 Task: Look for space in Mushie, Democratic Republic of the Congo from 9th August, 2023 to 12th August, 2023 for 1 adult in price range Rs.6000 to Rs.15000. Place can be entire place with 1  bedroom having 1 bed and 1 bathroom. Property type can be house, flat, guest house. Amenities needed are: wifi. Booking option can be shelf check-in. Required host language is .
Action: Mouse moved to (400, 87)
Screenshot: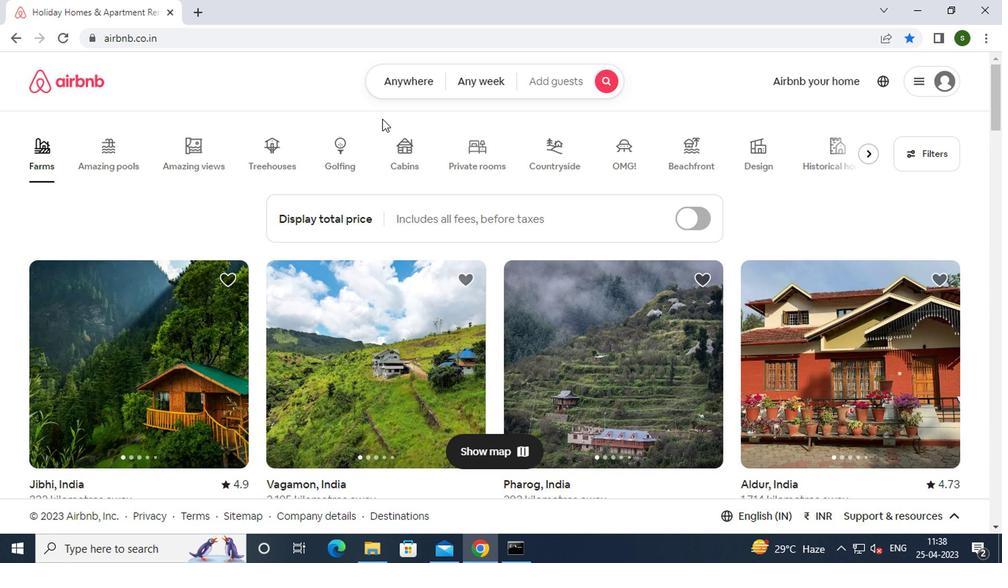 
Action: Mouse pressed left at (400, 87)
Screenshot: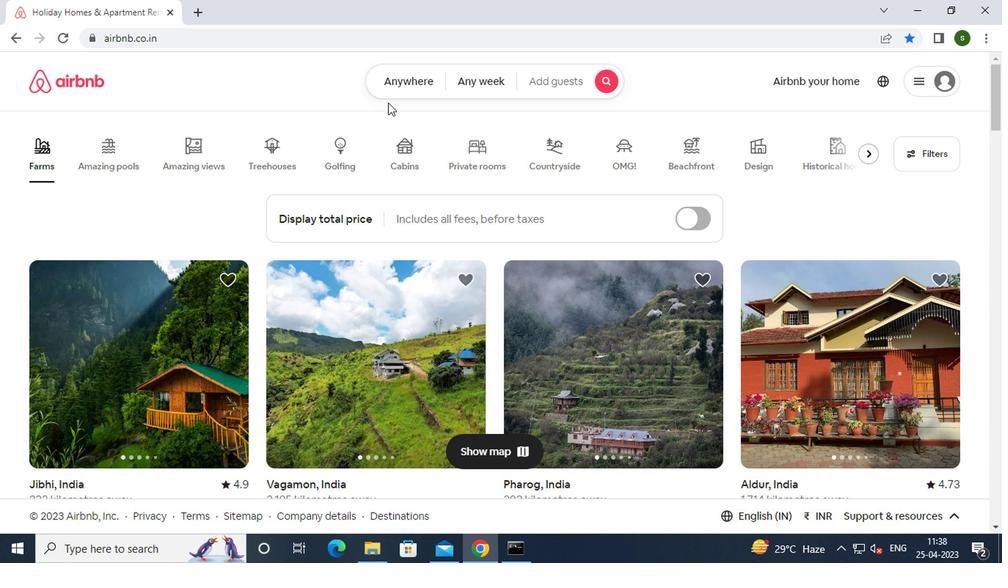
Action: Mouse moved to (270, 143)
Screenshot: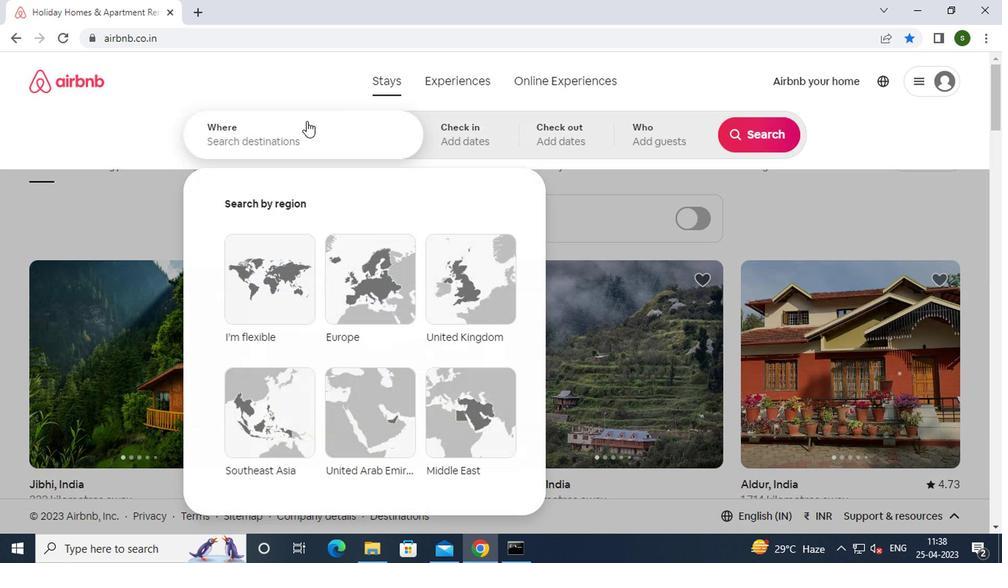 
Action: Mouse pressed left at (270, 143)
Screenshot: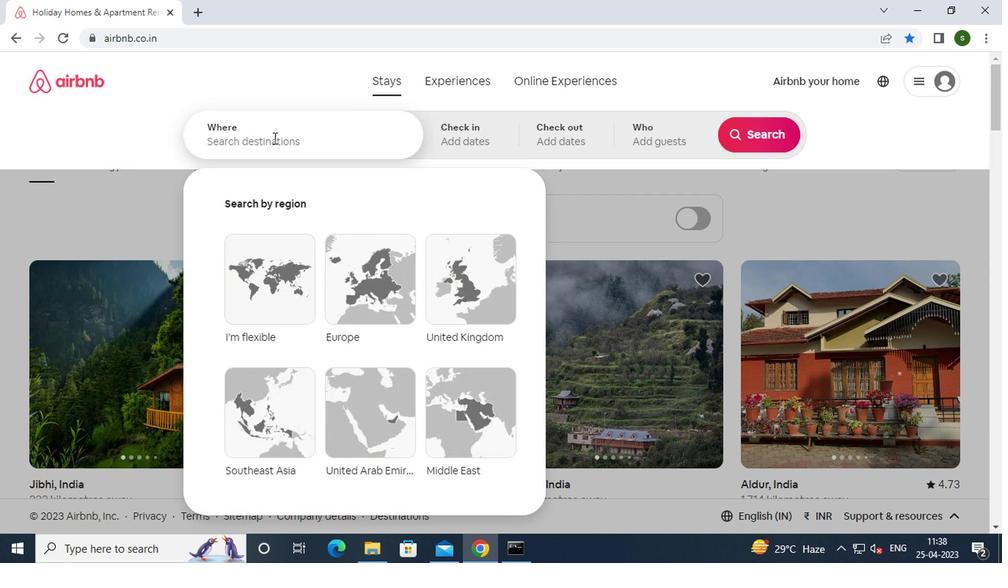 
Action: Mouse moved to (267, 144)
Screenshot: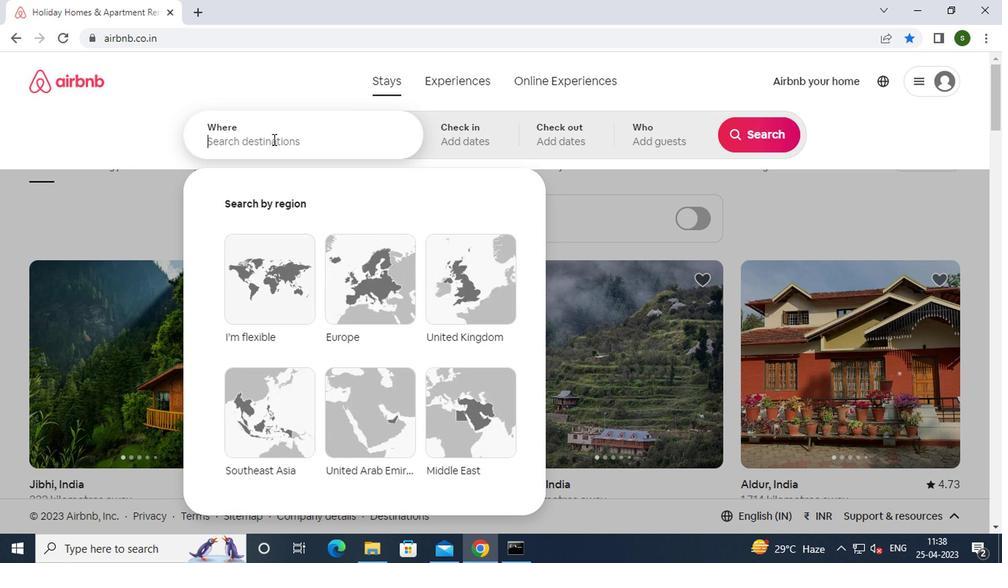 
Action: Key pressed m<Key.caps_lock>ushie
Screenshot: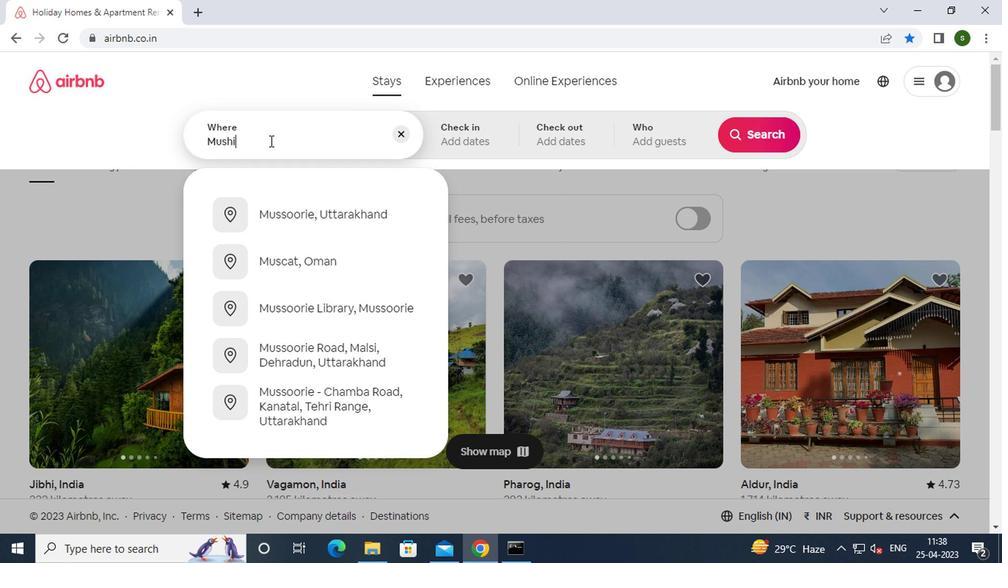 
Action: Mouse moved to (325, 359)
Screenshot: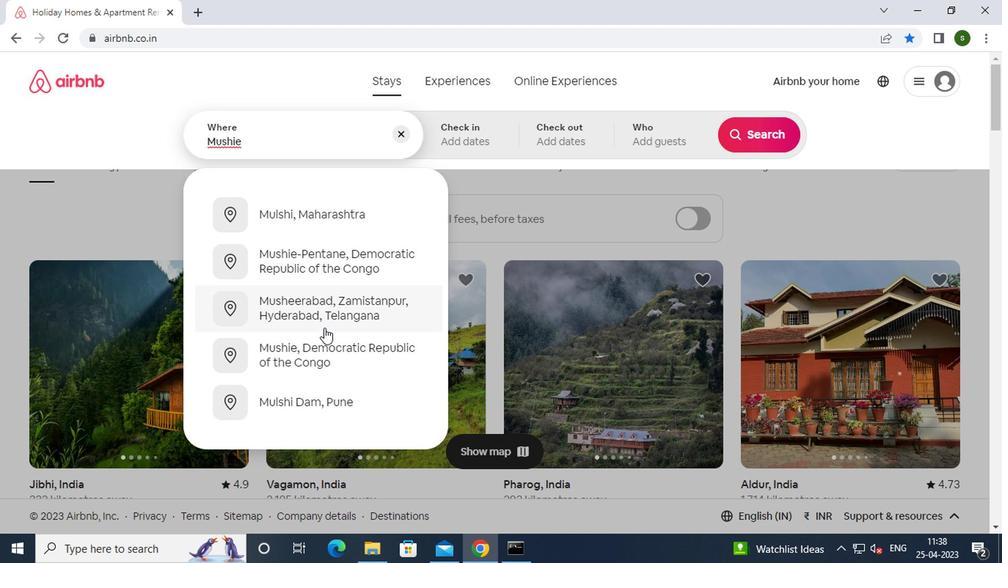
Action: Mouse pressed left at (325, 359)
Screenshot: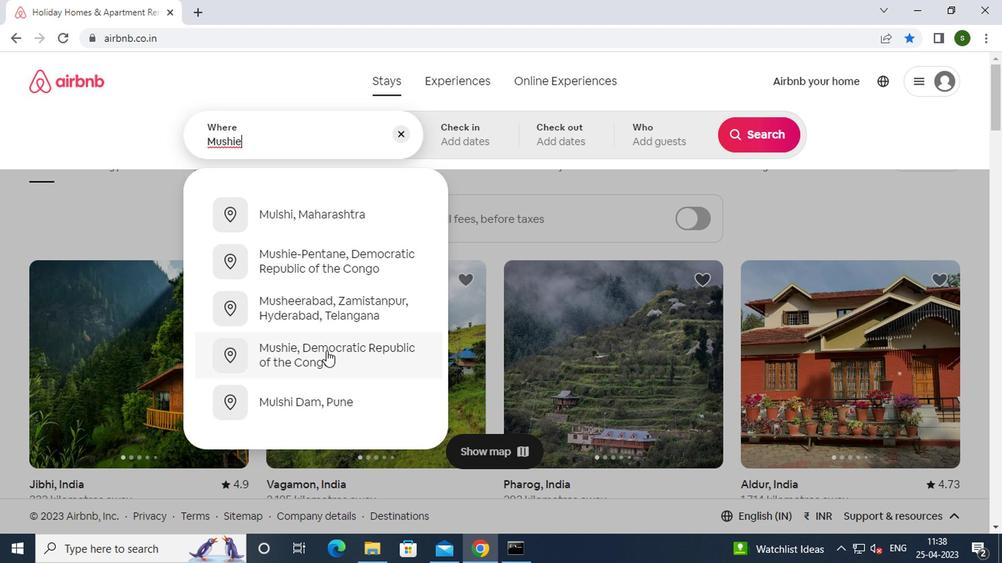 
Action: Mouse moved to (756, 248)
Screenshot: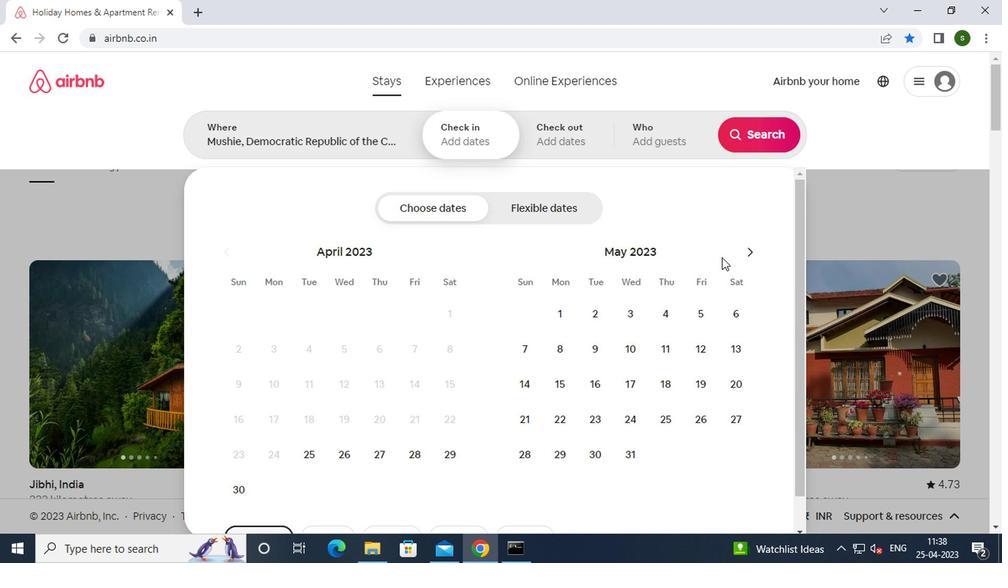 
Action: Mouse pressed left at (756, 248)
Screenshot: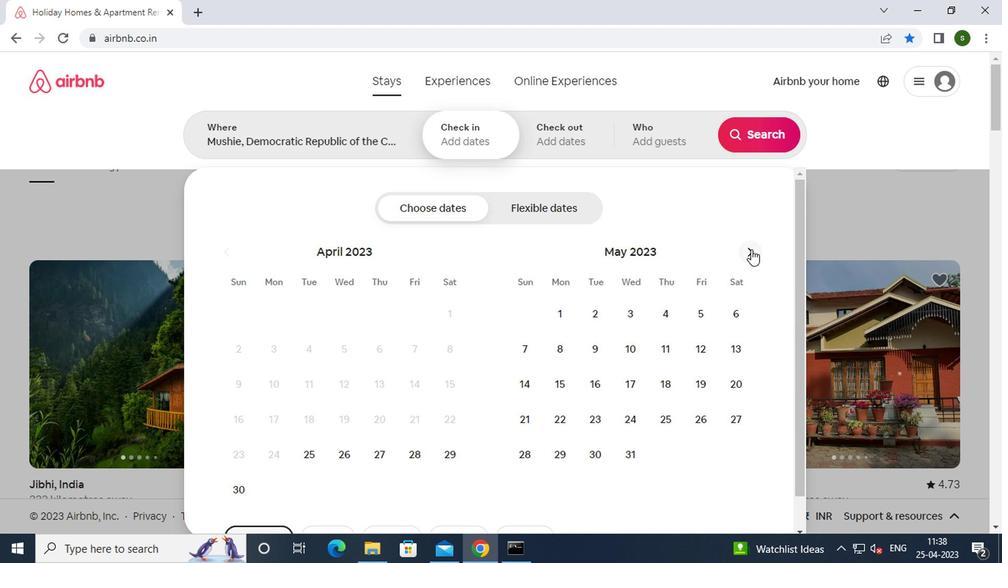 
Action: Mouse pressed left at (756, 248)
Screenshot: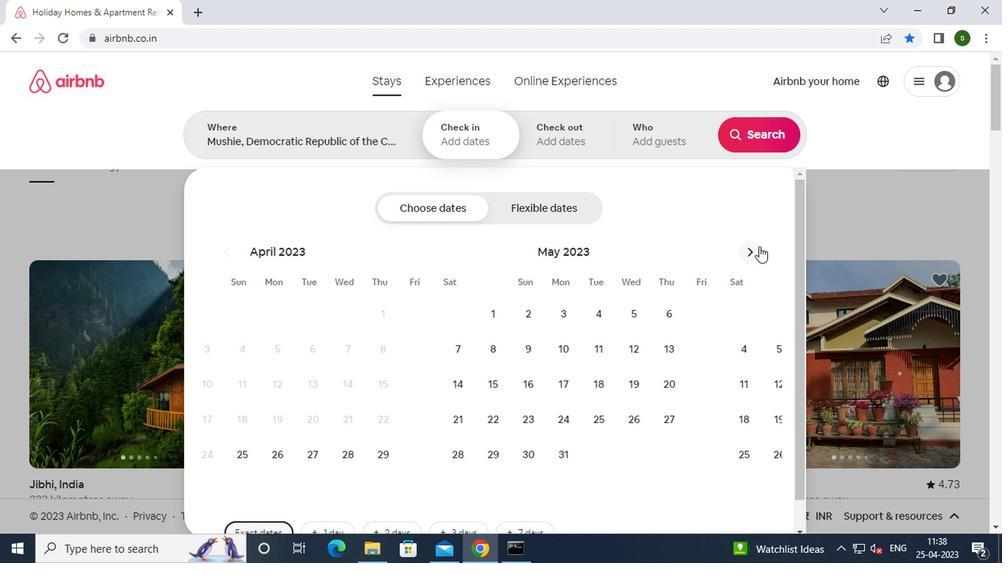 
Action: Mouse pressed left at (756, 248)
Screenshot: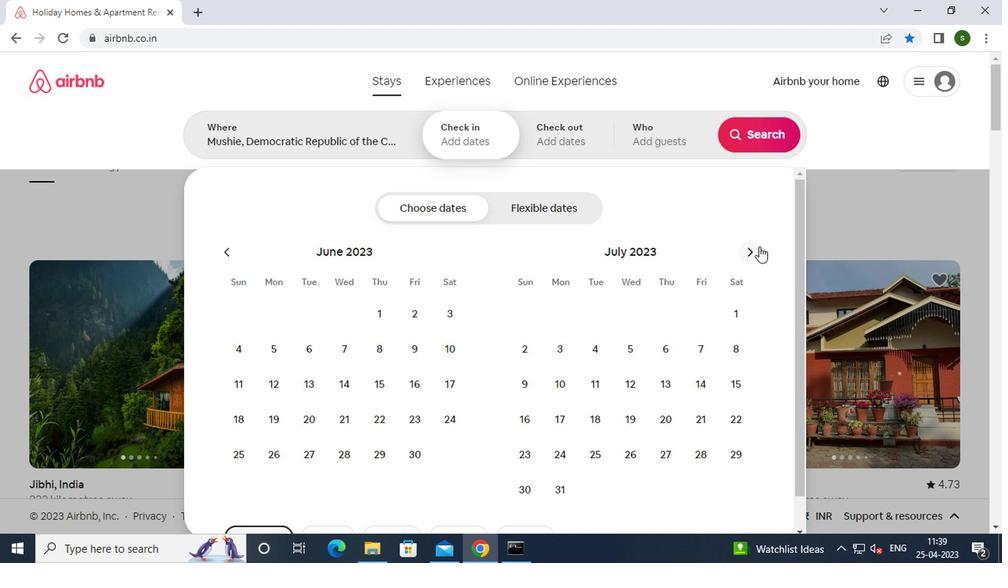 
Action: Mouse moved to (632, 350)
Screenshot: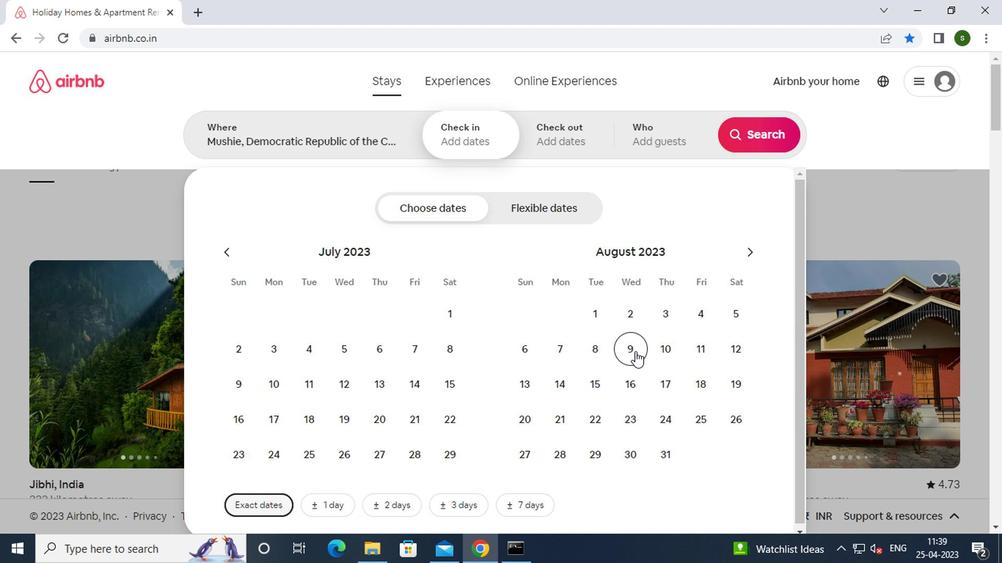 
Action: Mouse pressed left at (632, 350)
Screenshot: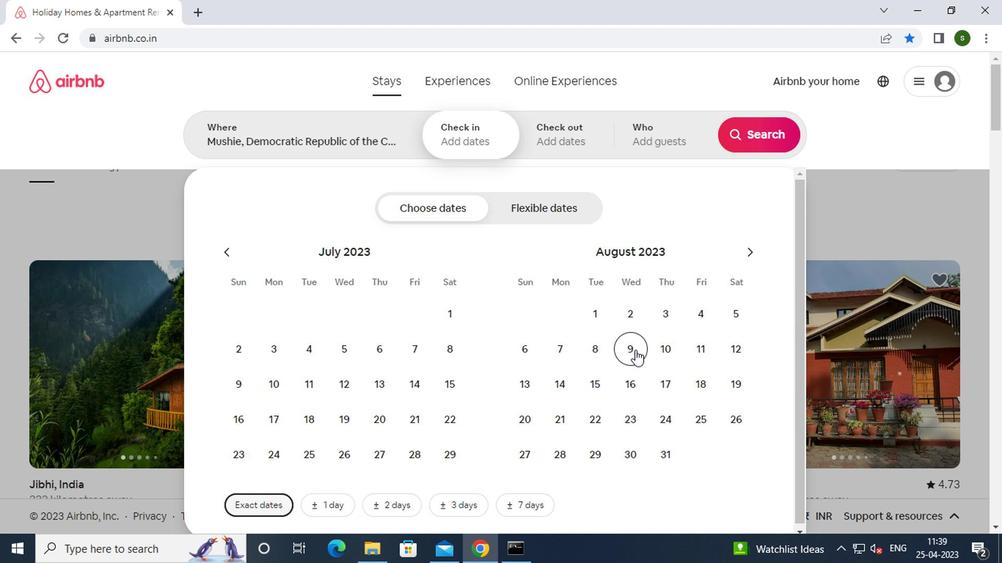 
Action: Mouse moved to (735, 348)
Screenshot: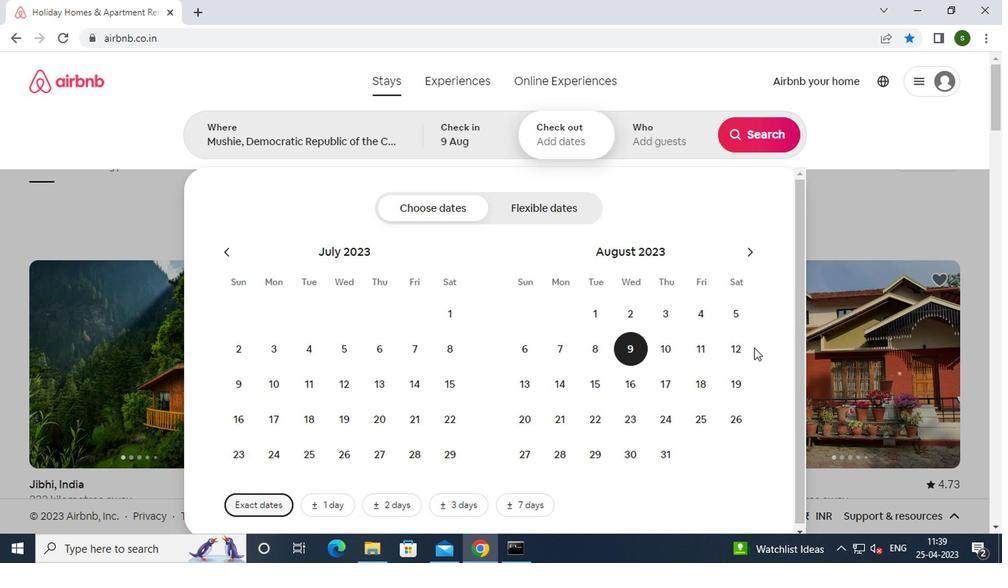 
Action: Mouse pressed left at (735, 348)
Screenshot: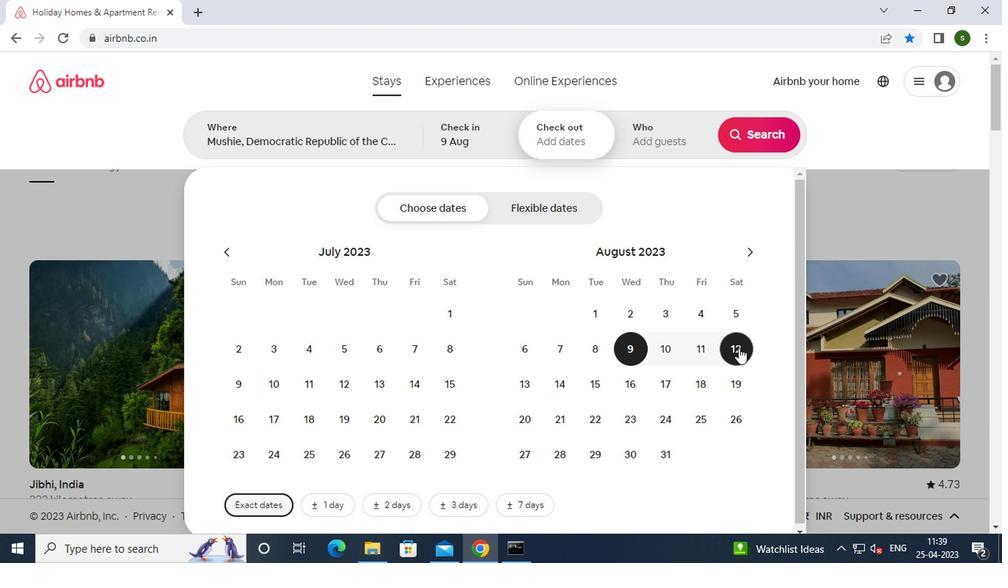 
Action: Mouse moved to (671, 140)
Screenshot: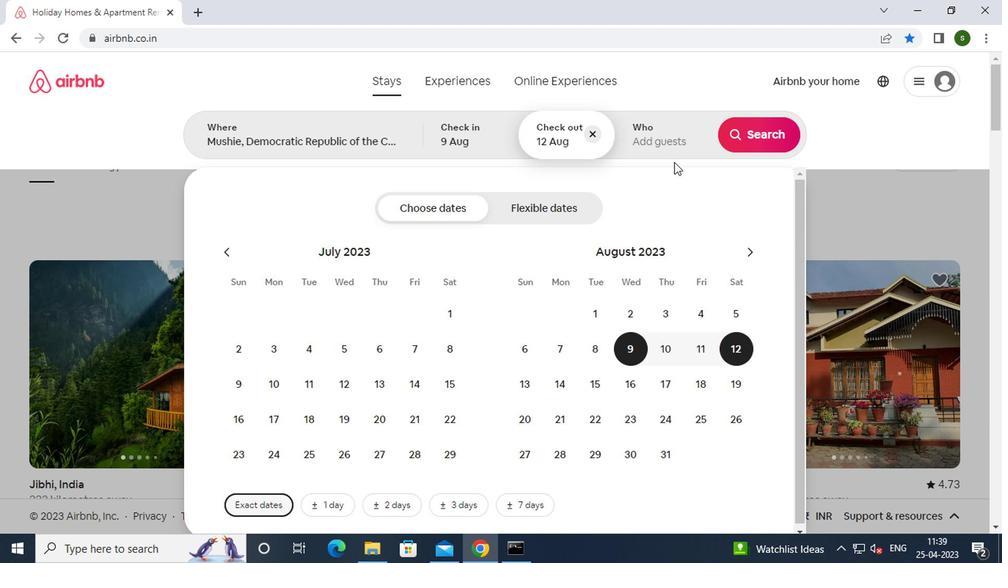 
Action: Mouse pressed left at (671, 140)
Screenshot: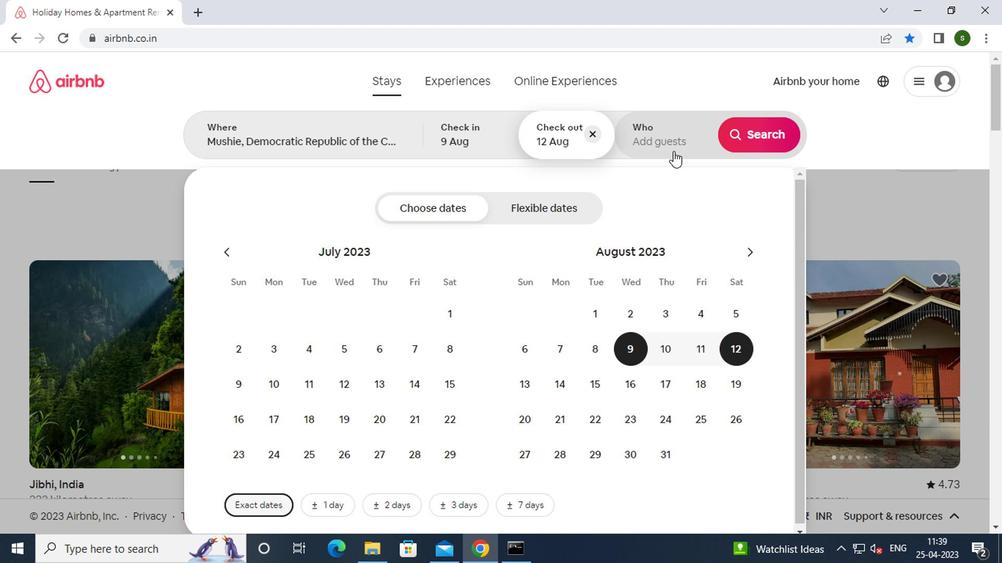 
Action: Mouse moved to (751, 212)
Screenshot: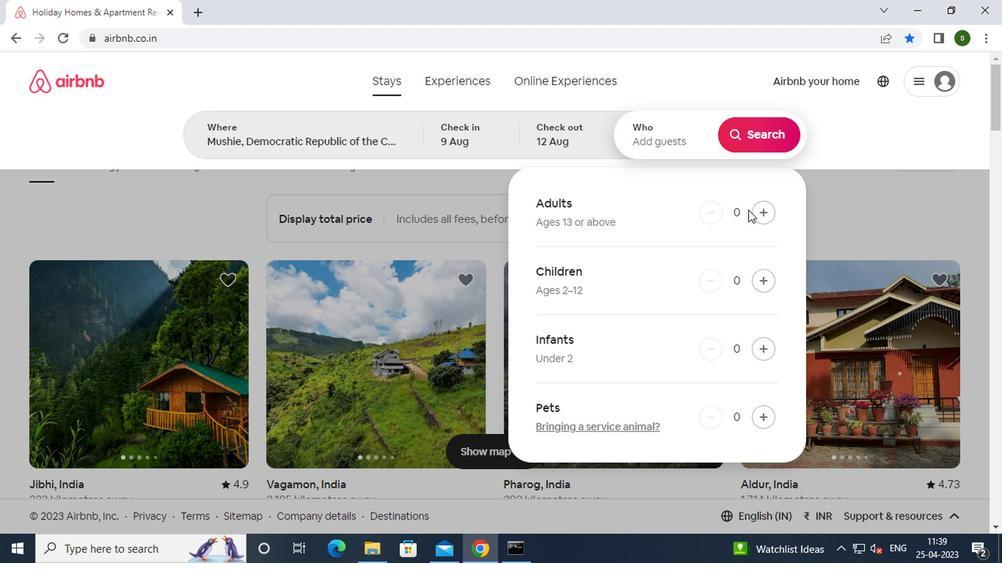 
Action: Mouse pressed left at (751, 212)
Screenshot: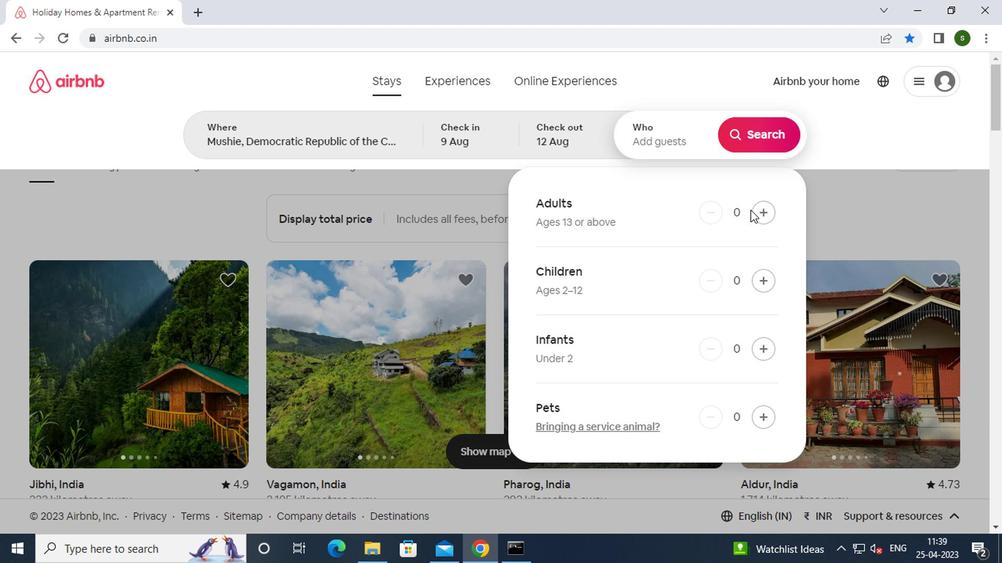 
Action: Mouse moved to (733, 133)
Screenshot: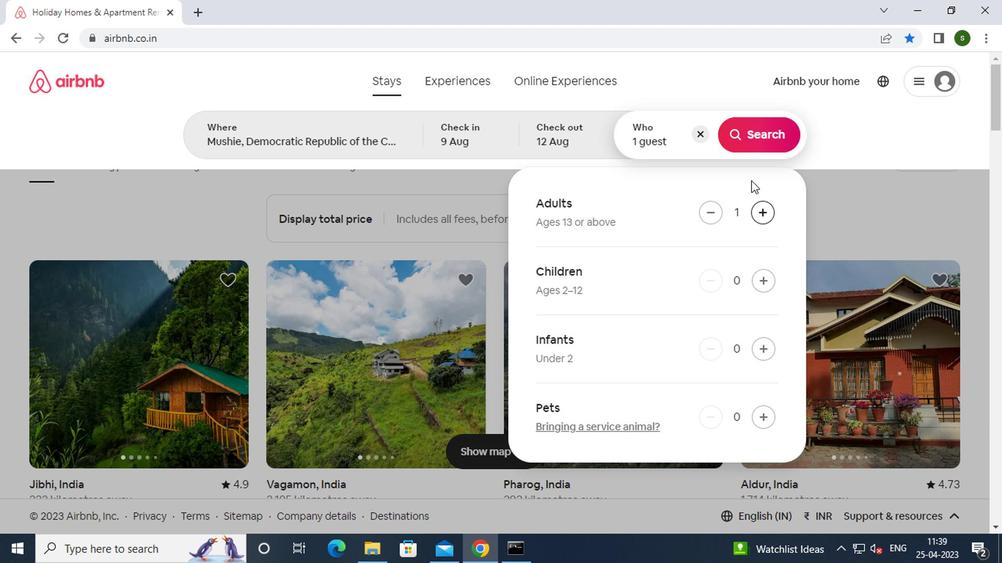 
Action: Mouse pressed left at (733, 133)
Screenshot: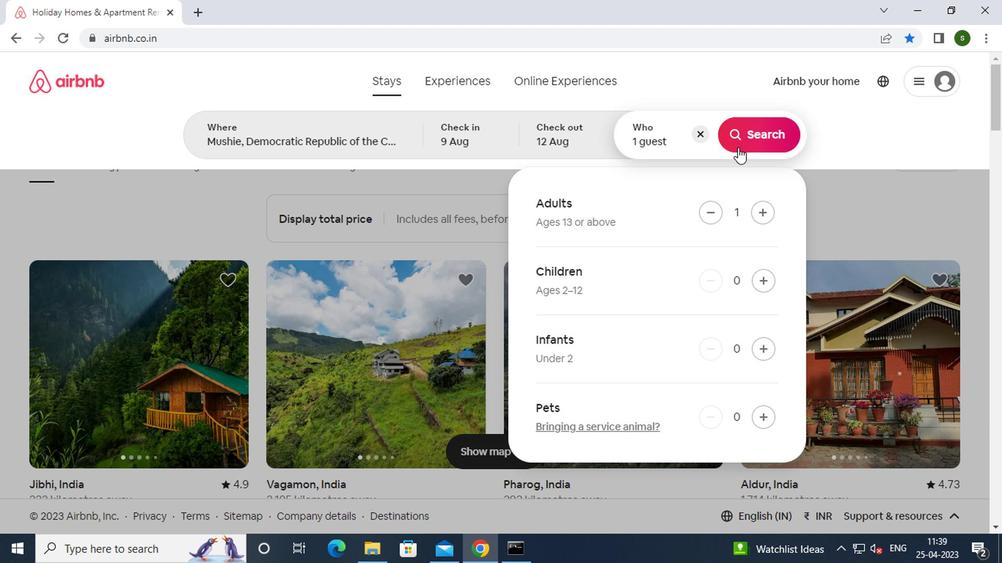 
Action: Mouse moved to (918, 145)
Screenshot: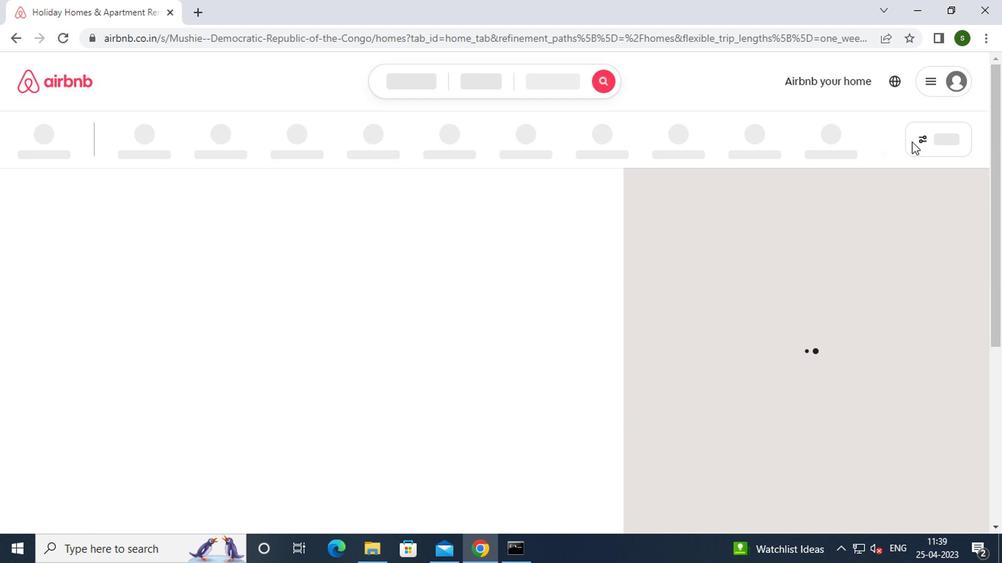 
Action: Mouse pressed left at (918, 145)
Screenshot: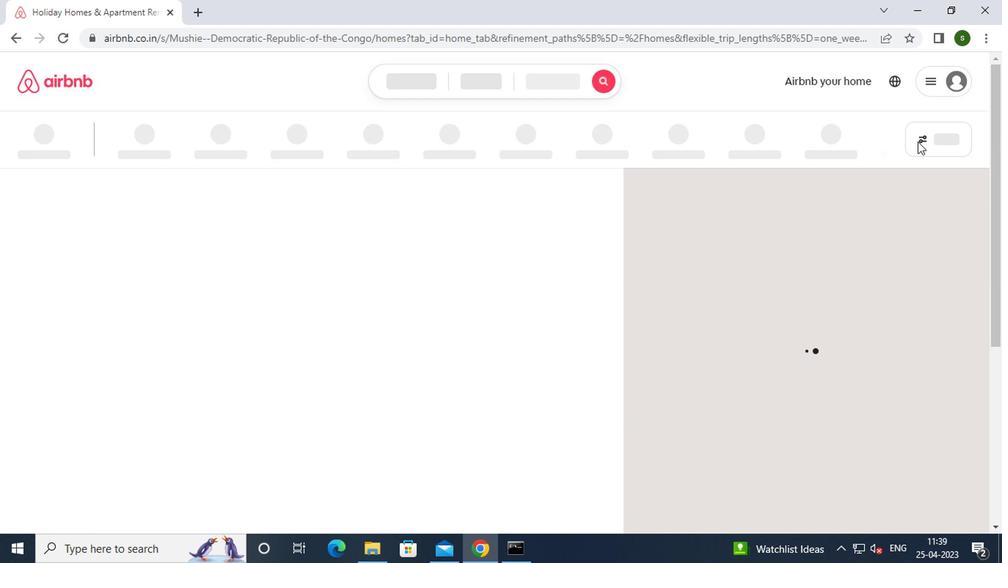 
Action: Mouse moved to (363, 239)
Screenshot: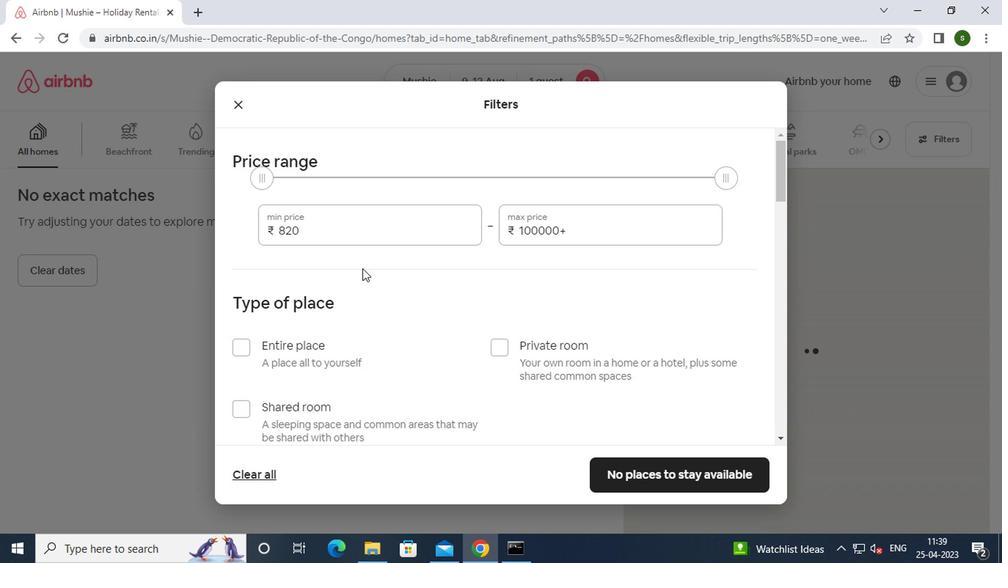 
Action: Mouse pressed left at (363, 239)
Screenshot: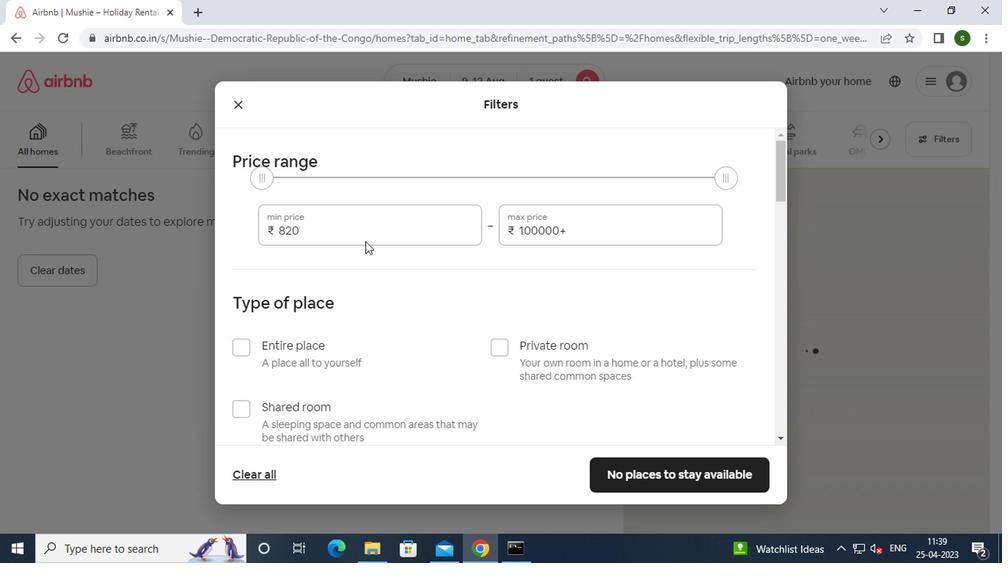
Action: Key pressed <Key.backspace><Key.backspace><Key.backspace><Key.backspace><Key.backspace>6000
Screenshot: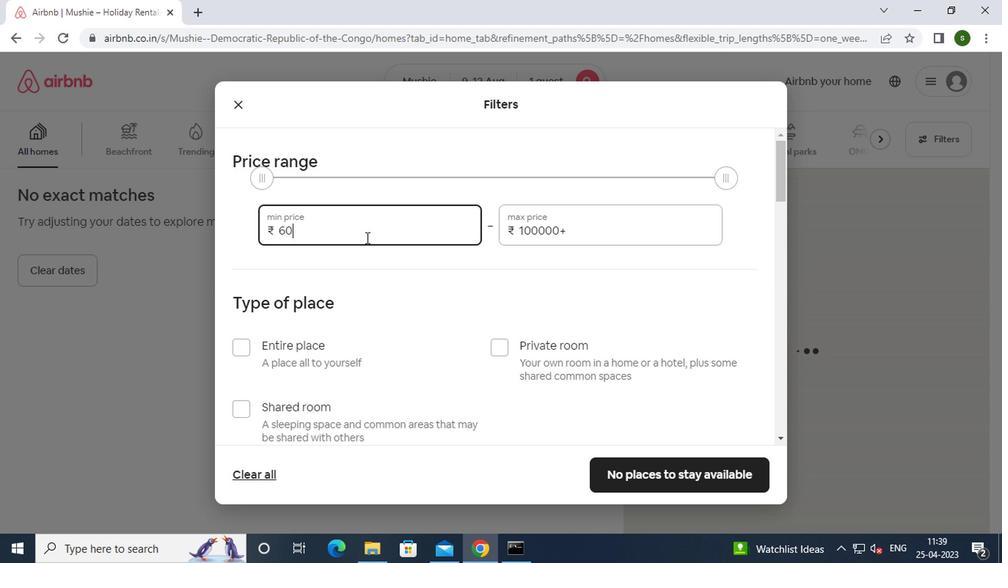 
Action: Mouse moved to (570, 233)
Screenshot: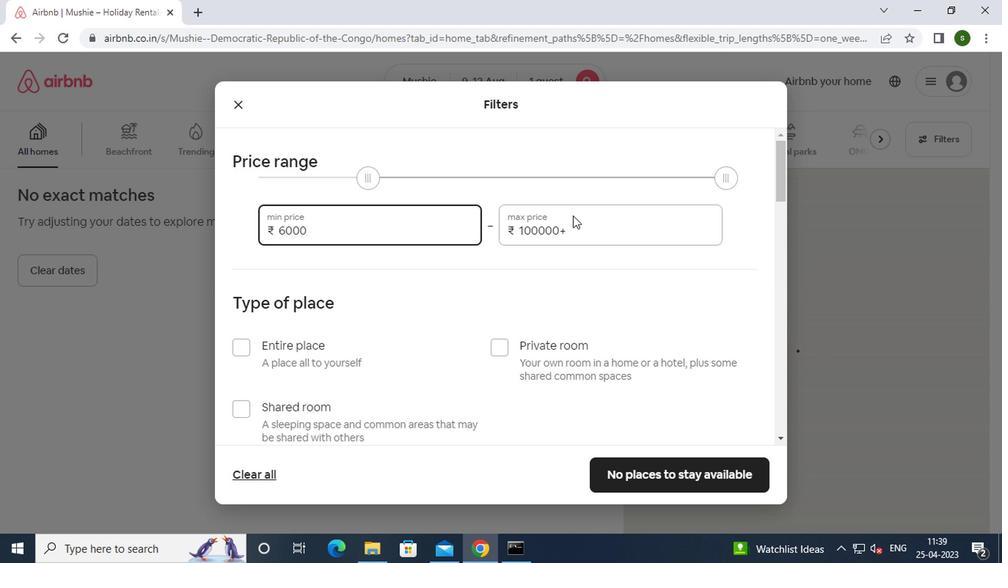 
Action: Mouse pressed left at (570, 233)
Screenshot: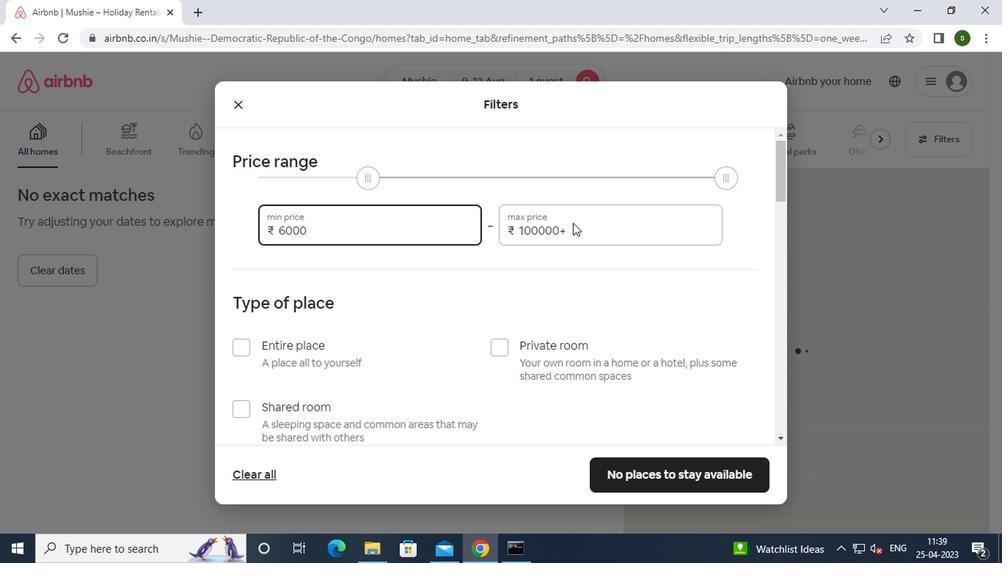 
Action: Mouse moved to (562, 235)
Screenshot: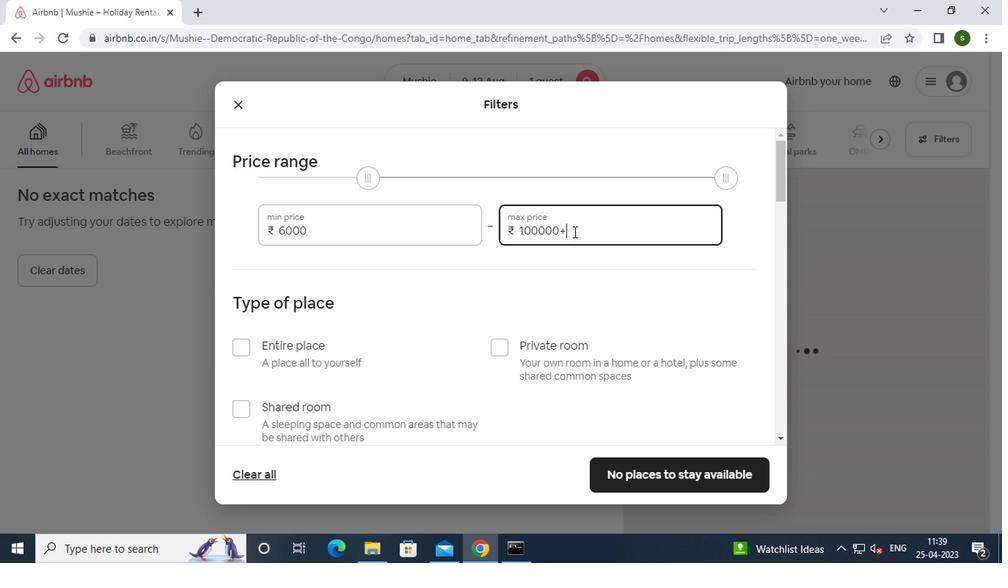 
Action: Key pressed <Key.backspace><Key.backspace><Key.backspace><Key.backspace><Key.backspace><Key.backspace><Key.backspace><Key.backspace><Key.backspace><Key.backspace><Key.backspace><Key.backspace><Key.backspace><Key.backspace>15000
Screenshot: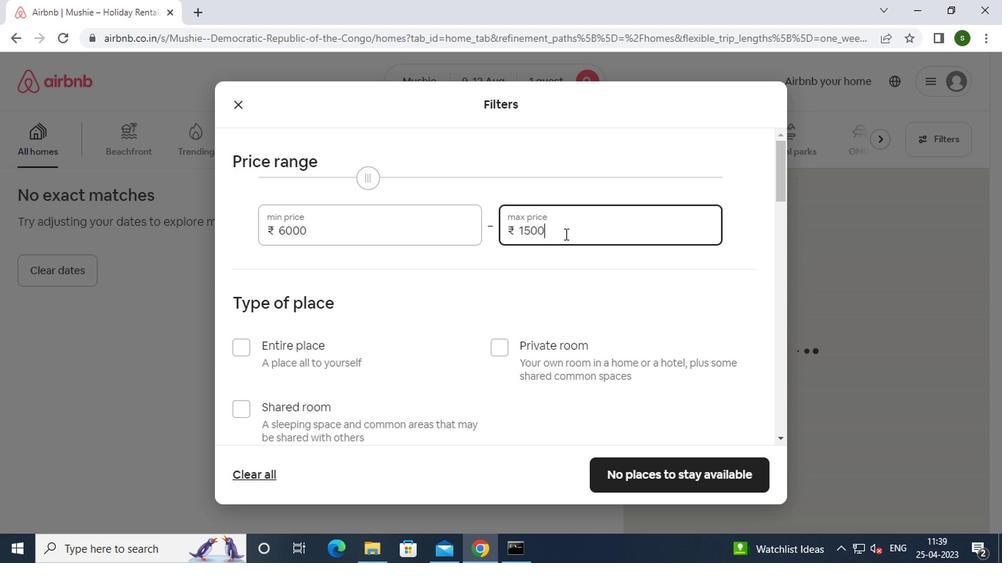 
Action: Mouse moved to (299, 356)
Screenshot: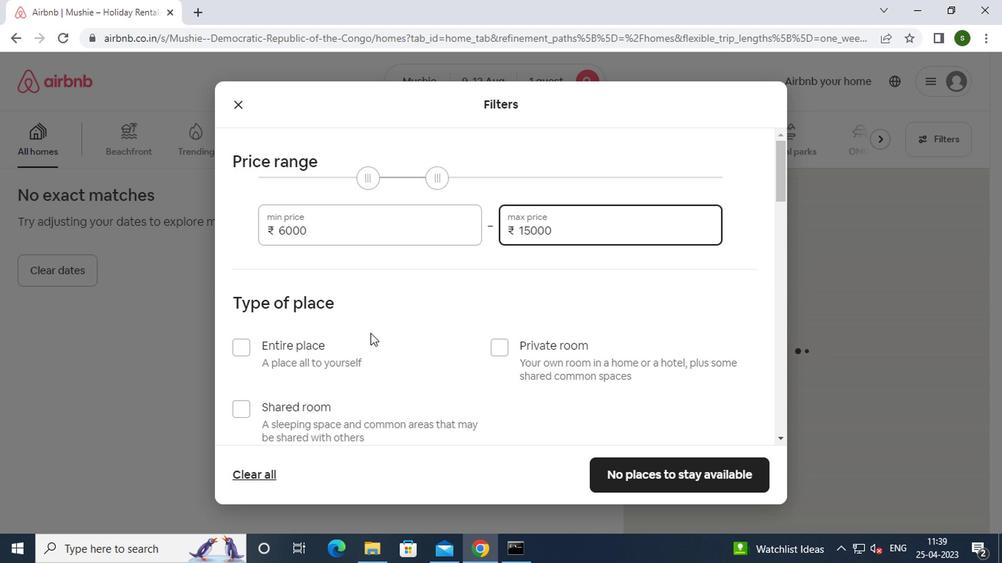 
Action: Mouse pressed left at (299, 356)
Screenshot: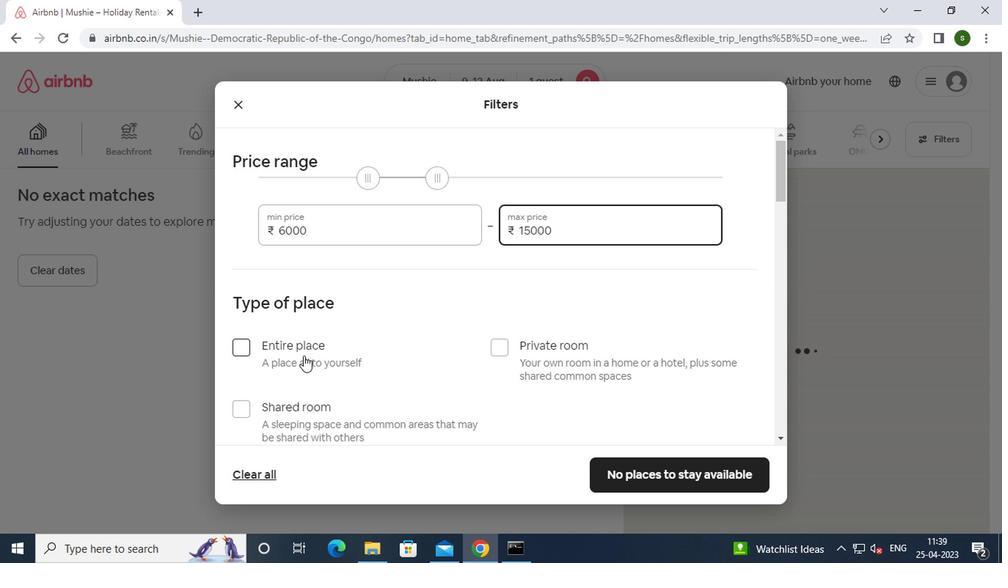 
Action: Mouse moved to (328, 336)
Screenshot: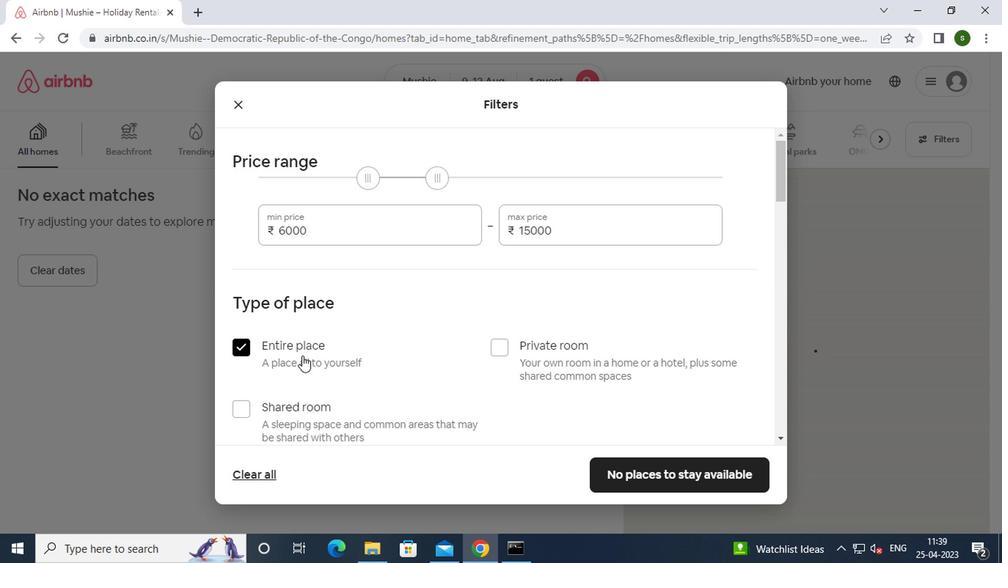 
Action: Mouse scrolled (328, 335) with delta (0, -1)
Screenshot: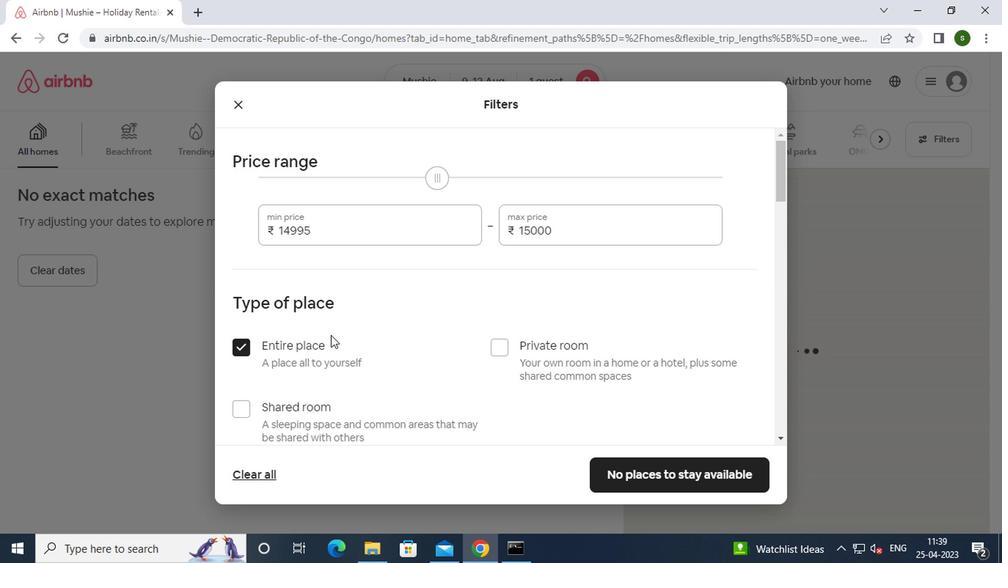 
Action: Mouse scrolled (328, 335) with delta (0, -1)
Screenshot: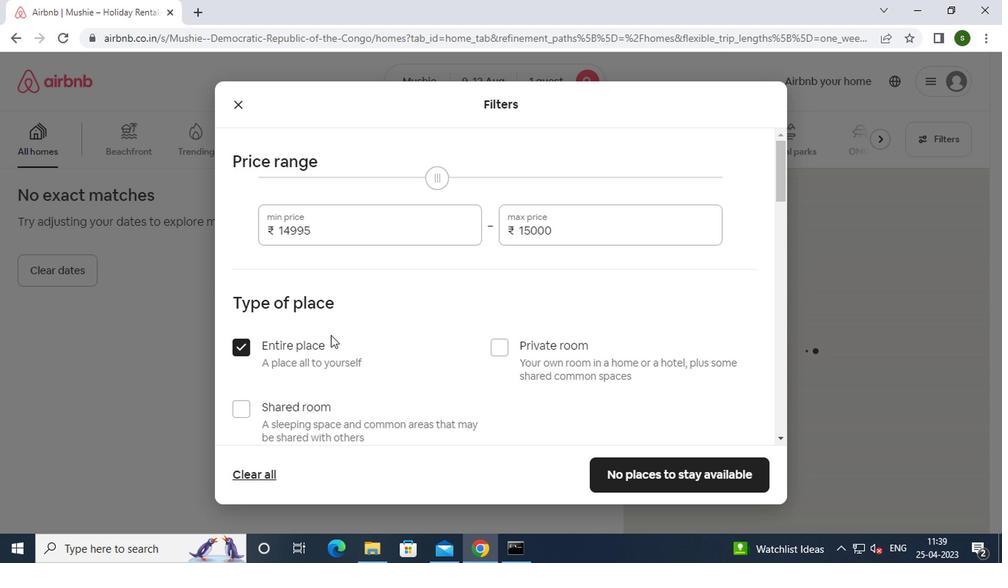 
Action: Mouse scrolled (328, 335) with delta (0, -1)
Screenshot: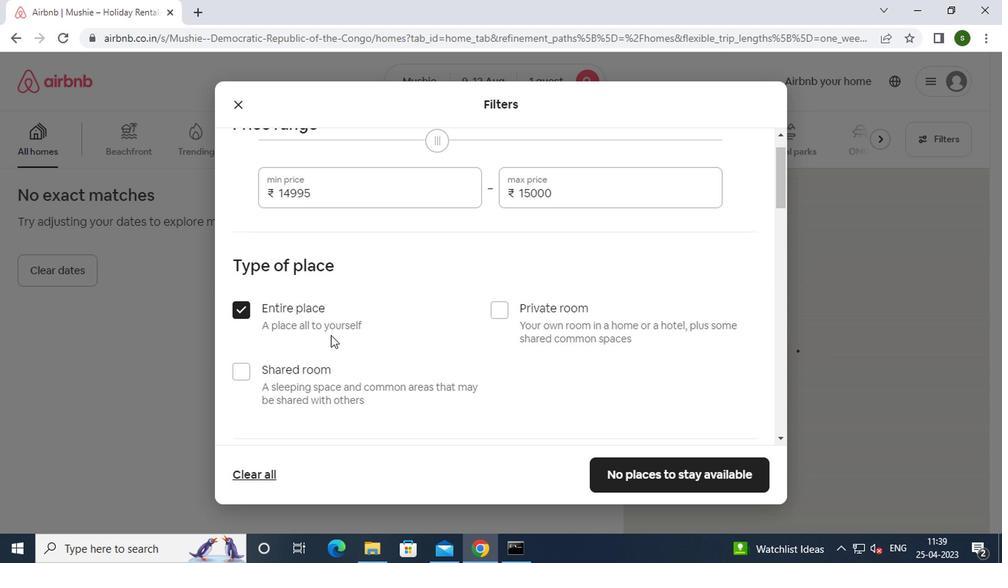 
Action: Mouse scrolled (328, 335) with delta (0, -1)
Screenshot: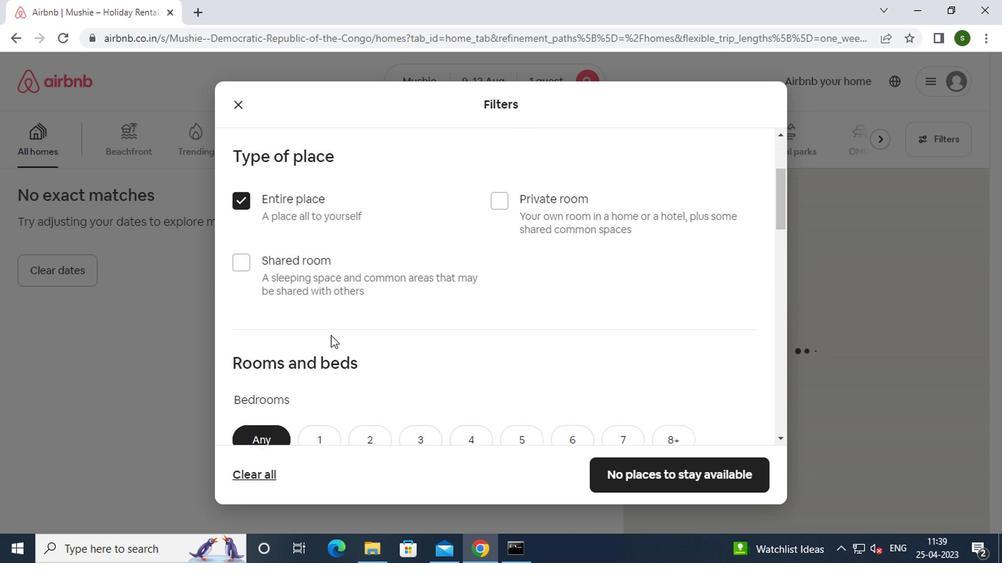 
Action: Mouse scrolled (328, 335) with delta (0, -1)
Screenshot: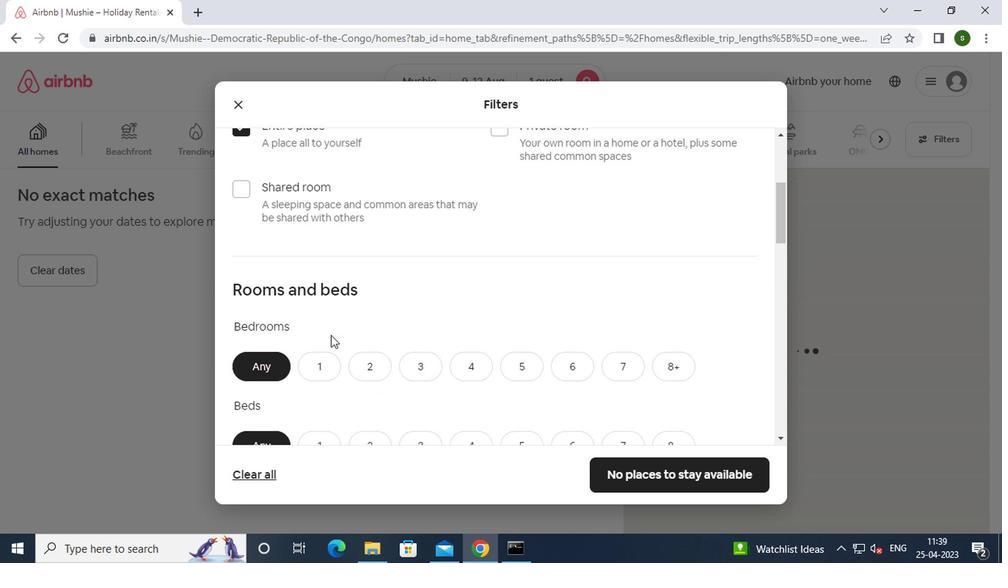 
Action: Mouse moved to (323, 226)
Screenshot: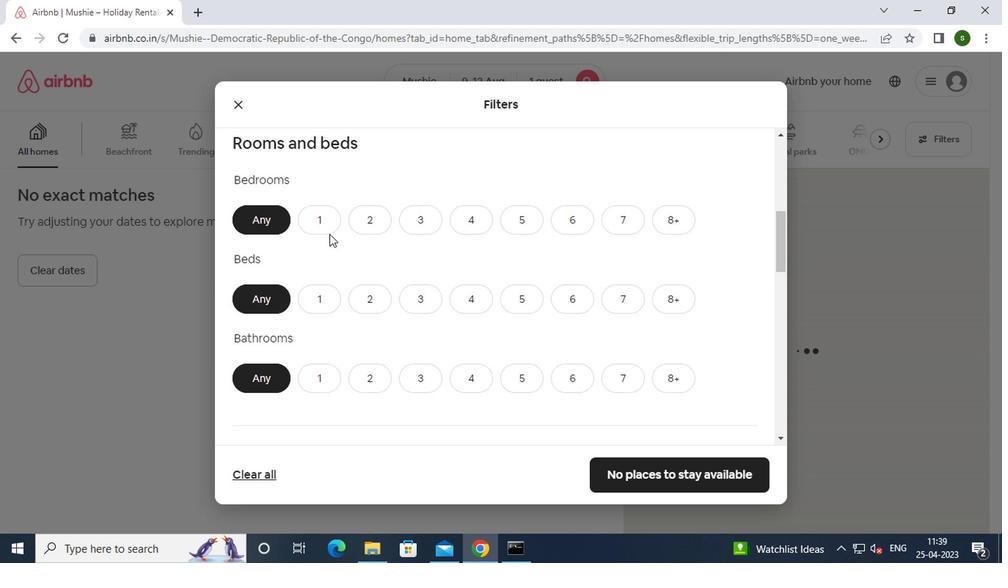 
Action: Mouse pressed left at (323, 226)
Screenshot: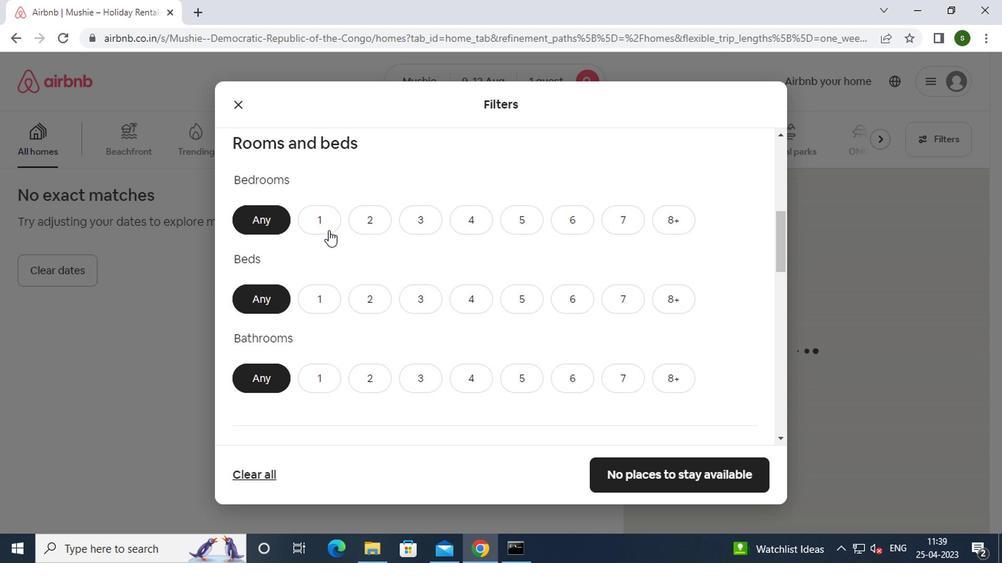 
Action: Mouse moved to (312, 299)
Screenshot: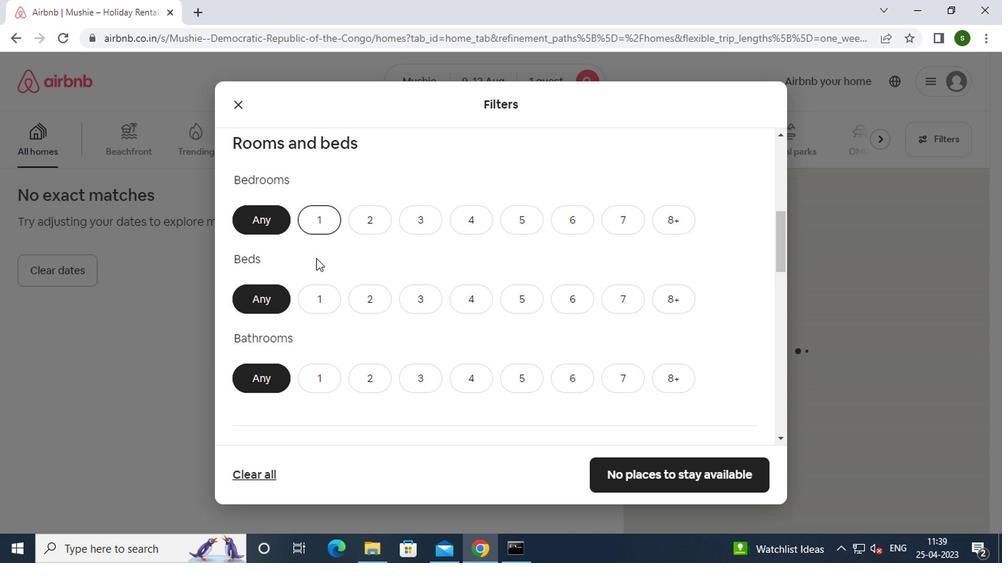 
Action: Mouse pressed left at (312, 299)
Screenshot: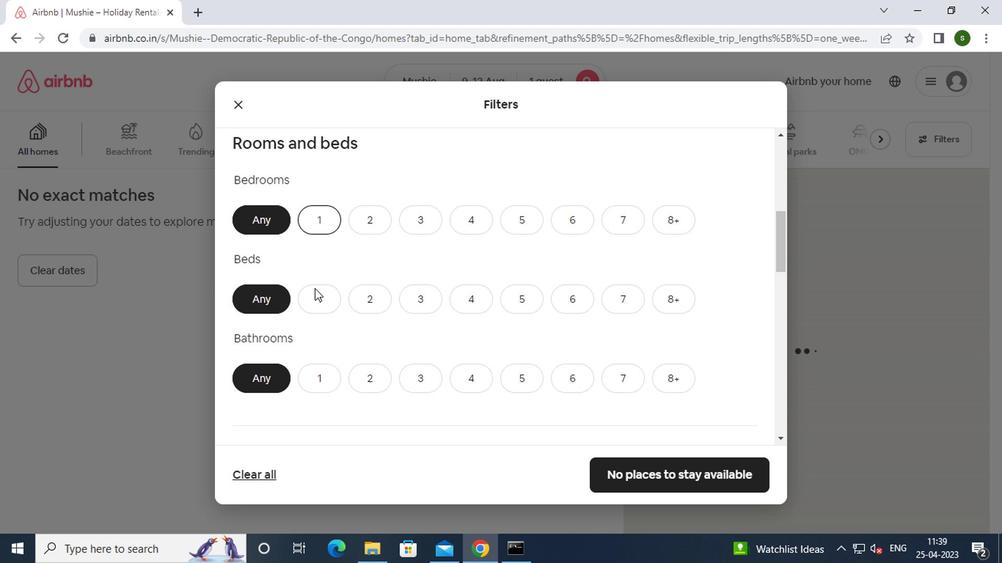 
Action: Mouse moved to (321, 374)
Screenshot: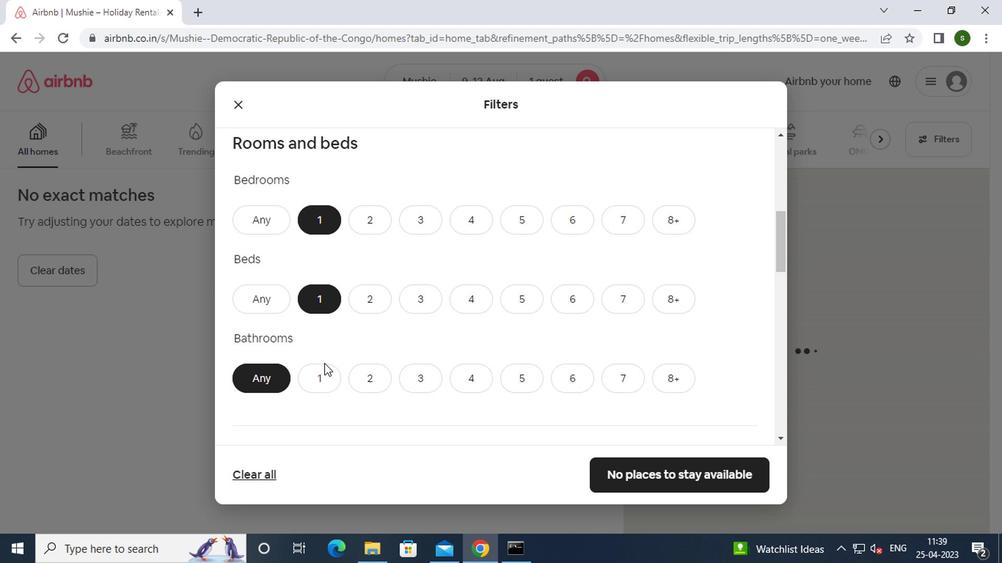 
Action: Mouse pressed left at (321, 374)
Screenshot: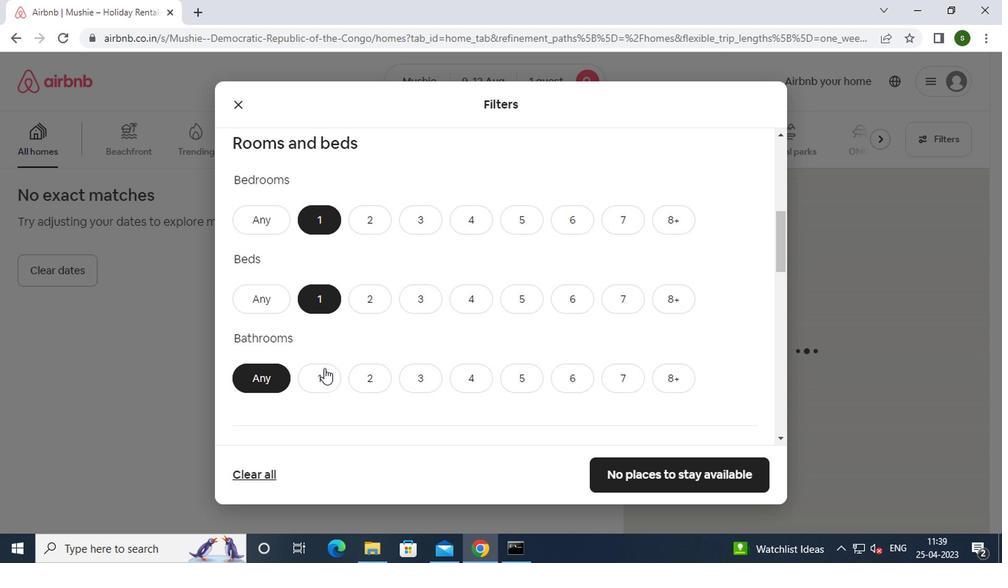 
Action: Mouse moved to (337, 359)
Screenshot: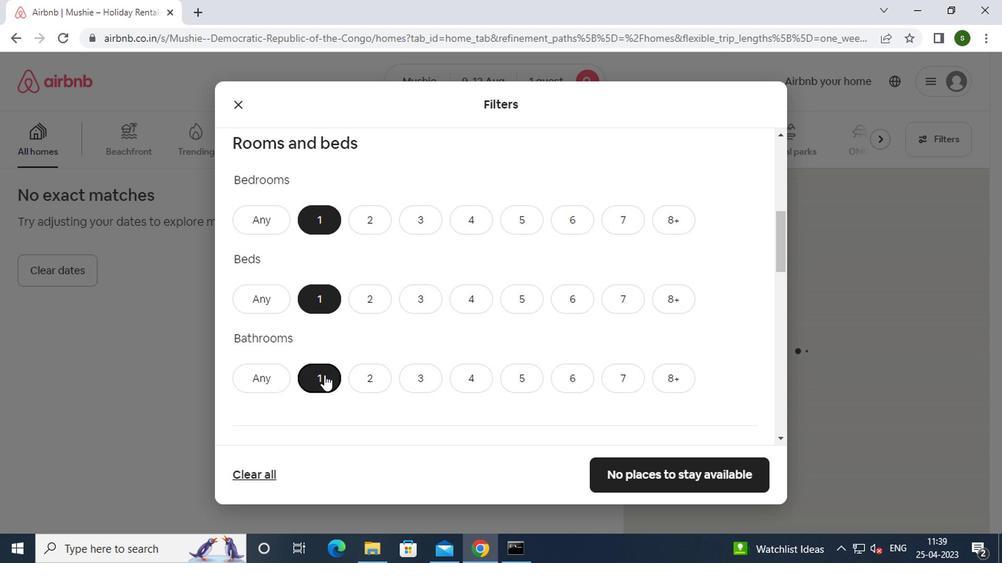 
Action: Mouse scrolled (337, 358) with delta (0, 0)
Screenshot: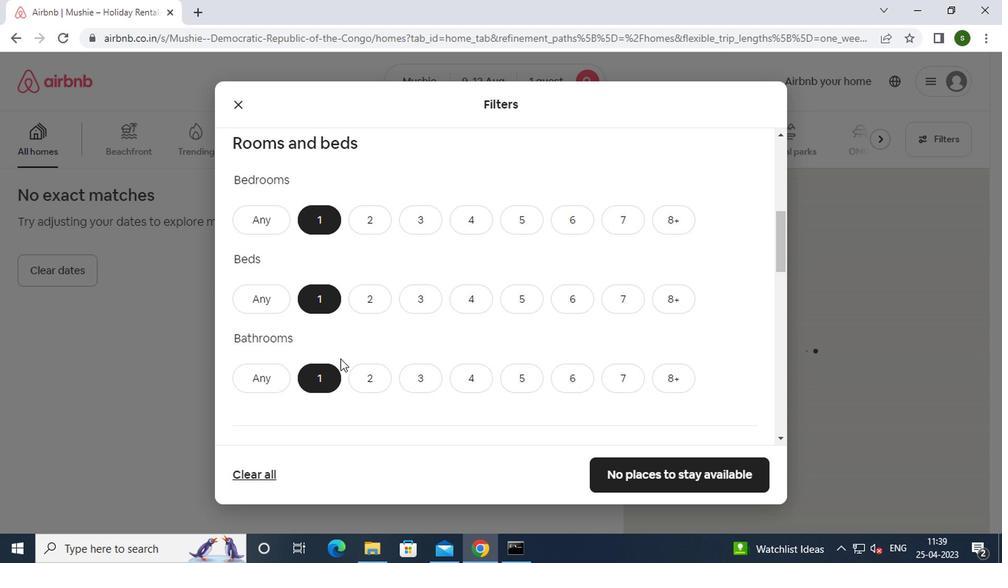 
Action: Mouse scrolled (337, 358) with delta (0, 0)
Screenshot: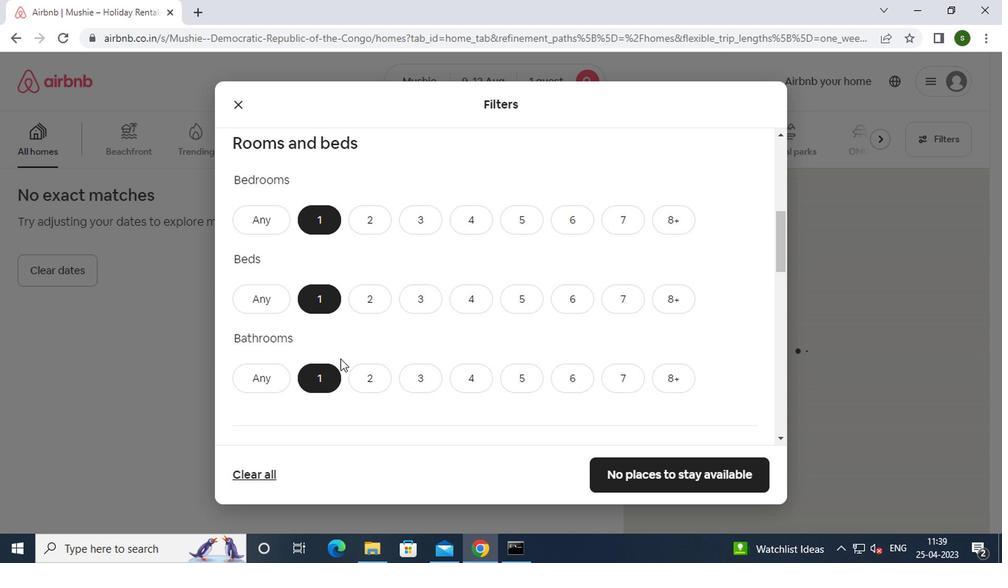 
Action: Mouse scrolled (337, 358) with delta (0, 0)
Screenshot: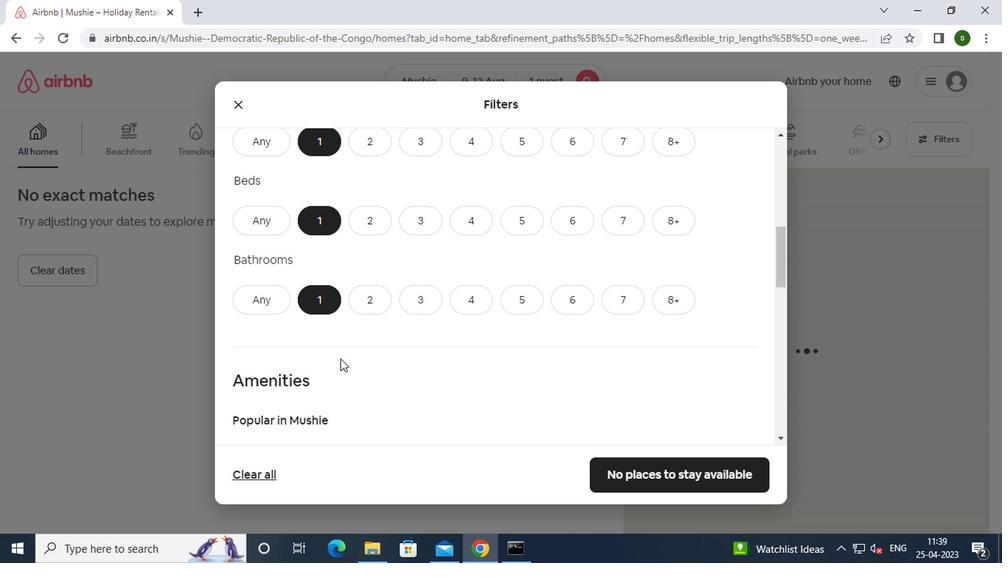 
Action: Mouse moved to (256, 314)
Screenshot: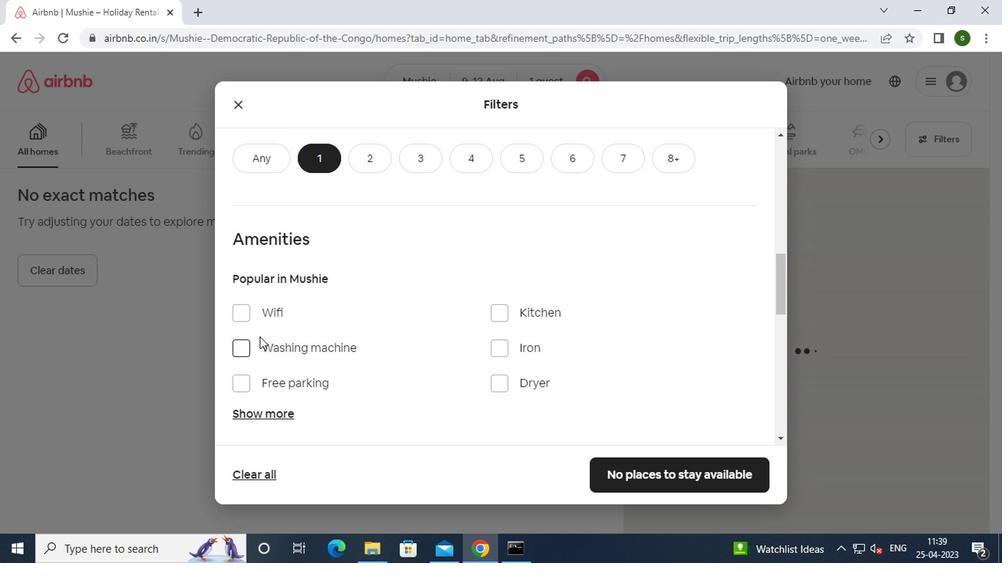 
Action: Mouse pressed left at (256, 314)
Screenshot: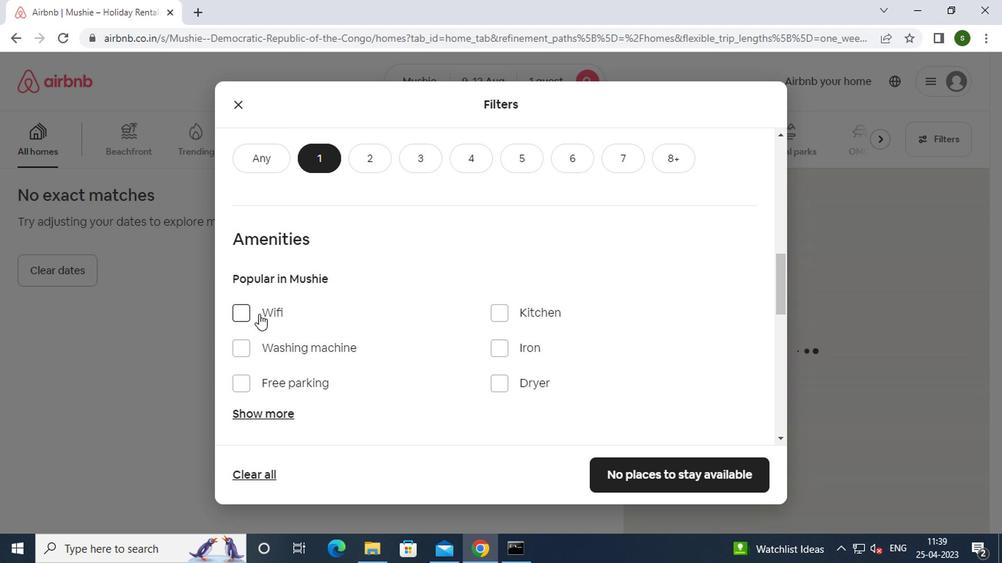 
Action: Mouse moved to (504, 327)
Screenshot: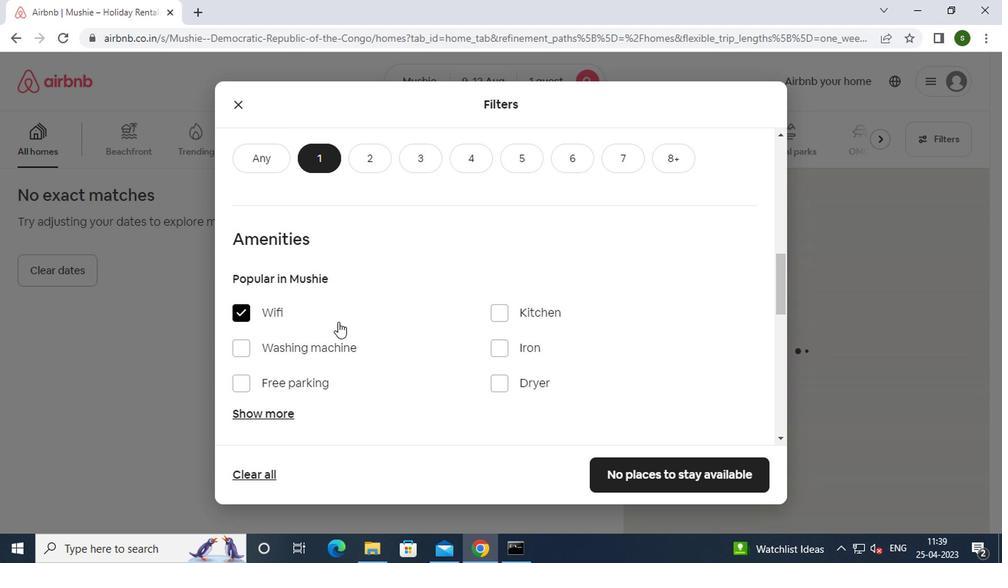 
Action: Mouse scrolled (504, 327) with delta (0, 0)
Screenshot: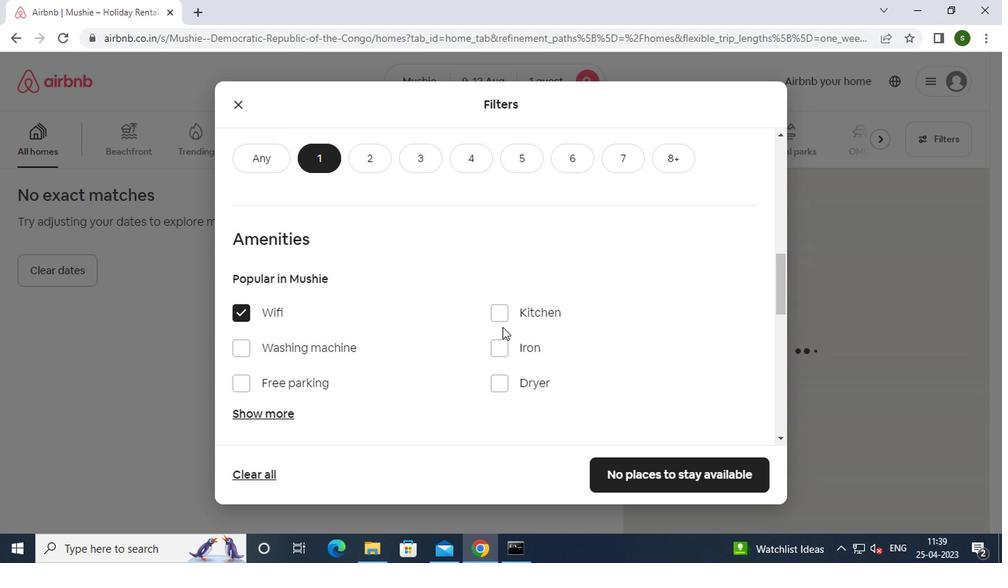 
Action: Mouse scrolled (504, 327) with delta (0, 0)
Screenshot: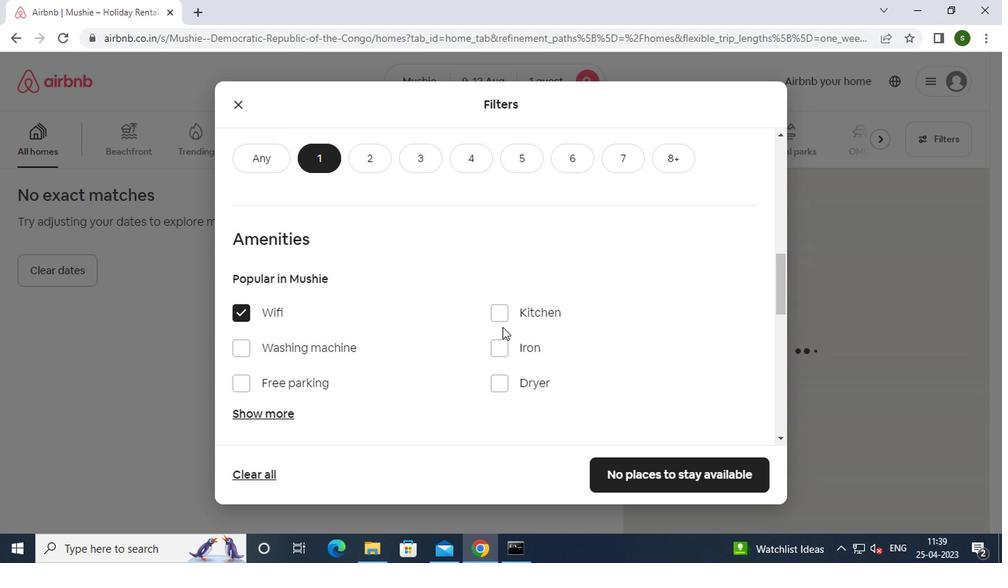 
Action: Mouse scrolled (504, 327) with delta (0, 0)
Screenshot: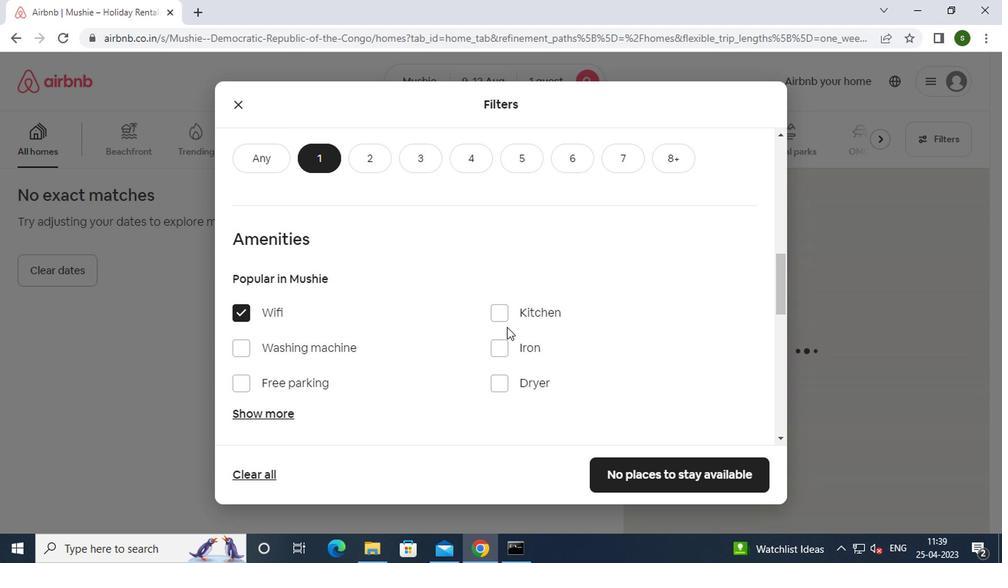 
Action: Mouse scrolled (504, 327) with delta (0, 0)
Screenshot: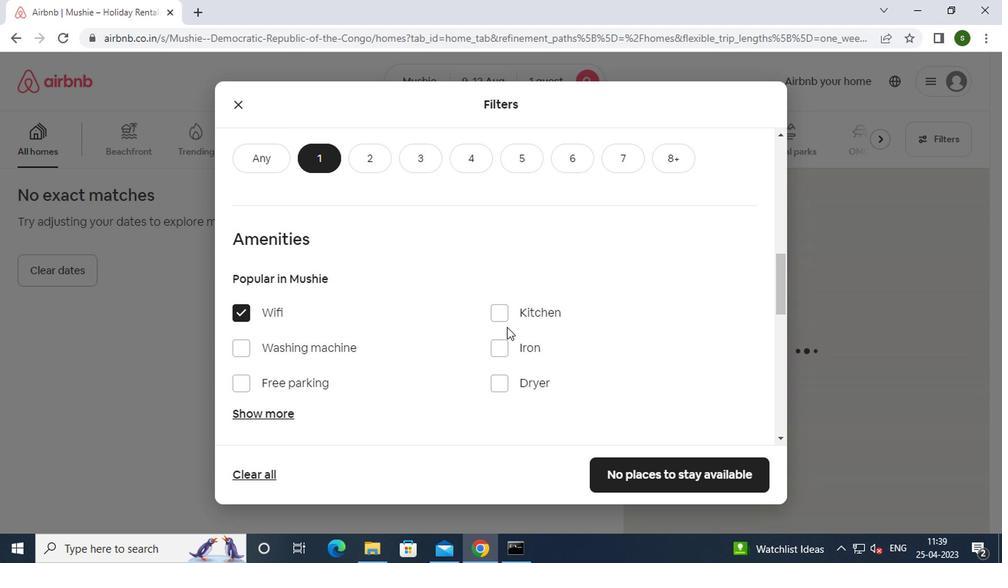 
Action: Mouse moved to (712, 298)
Screenshot: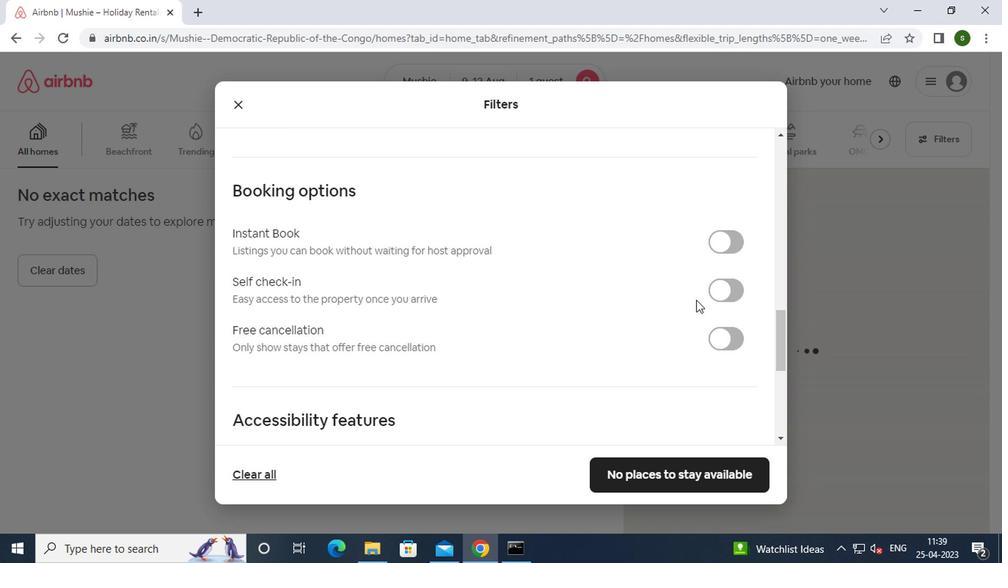 
Action: Mouse pressed left at (712, 298)
Screenshot: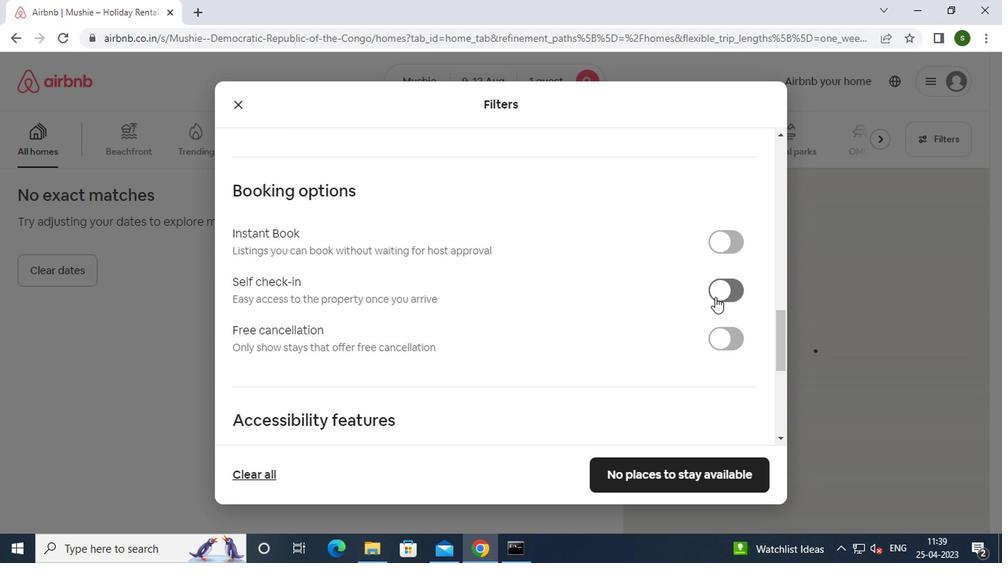 
Action: Mouse moved to (503, 300)
Screenshot: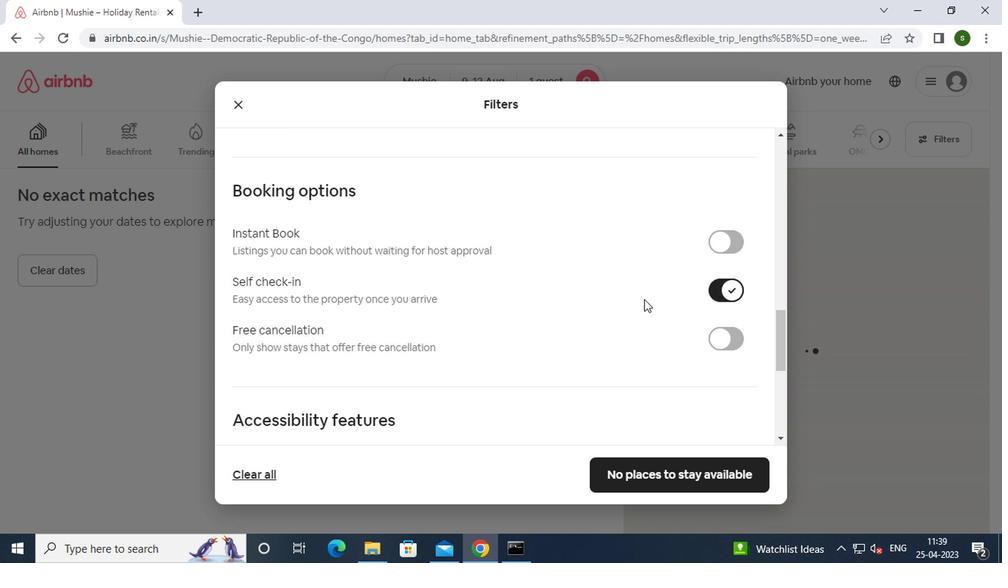 
Action: Mouse scrolled (503, 299) with delta (0, -1)
Screenshot: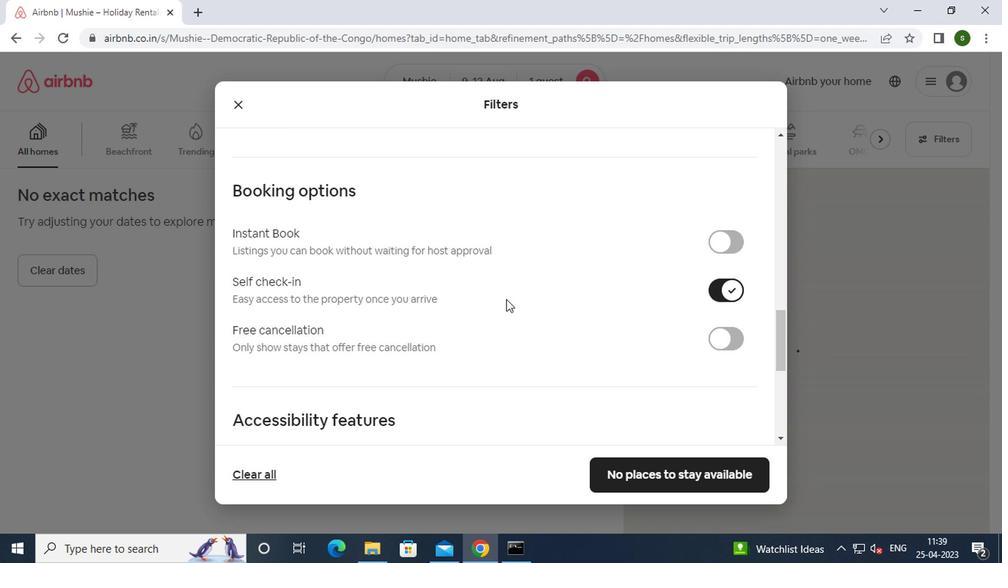 
Action: Mouse scrolled (503, 299) with delta (0, -1)
Screenshot: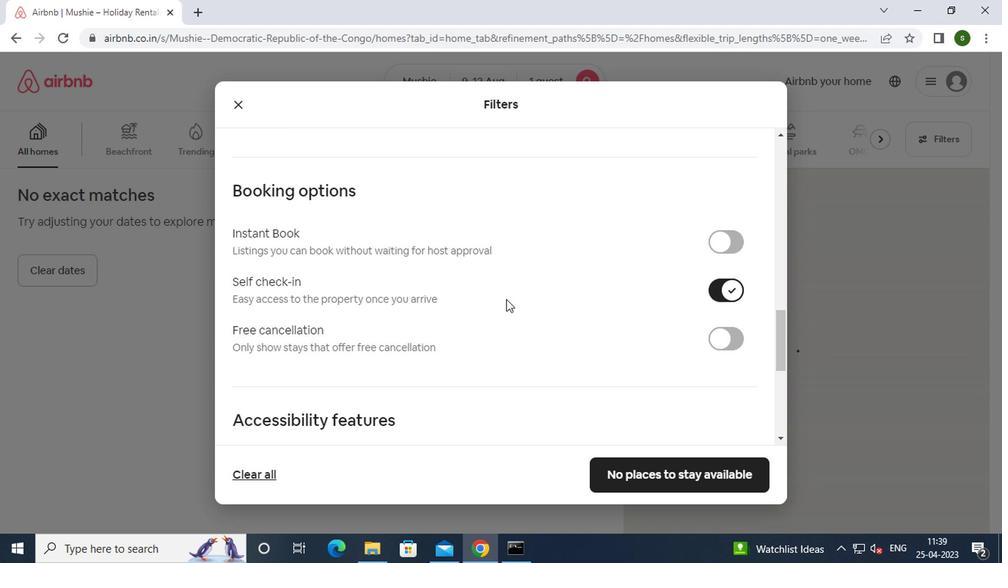 
Action: Mouse scrolled (503, 299) with delta (0, -1)
Screenshot: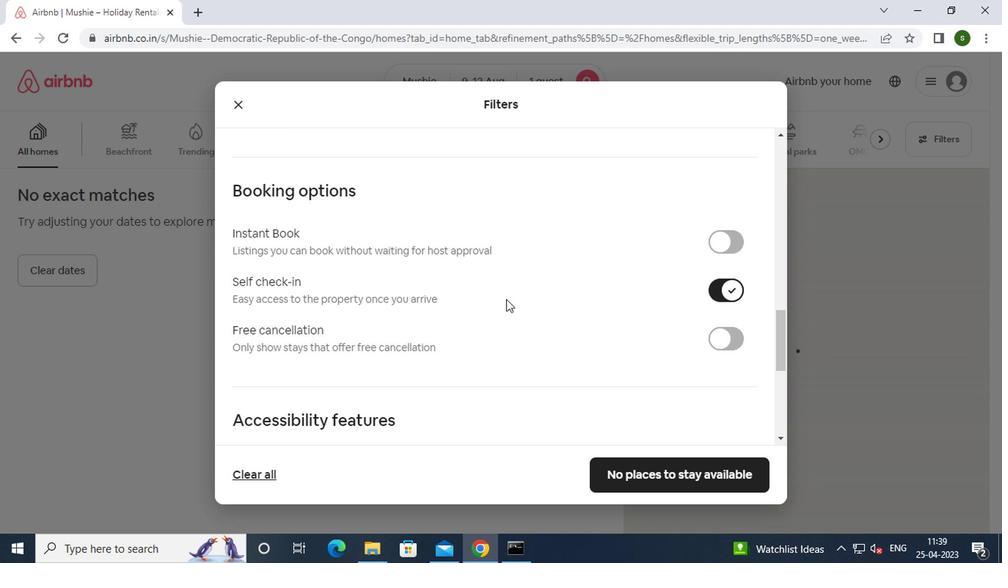 
Action: Mouse scrolled (503, 299) with delta (0, -1)
Screenshot: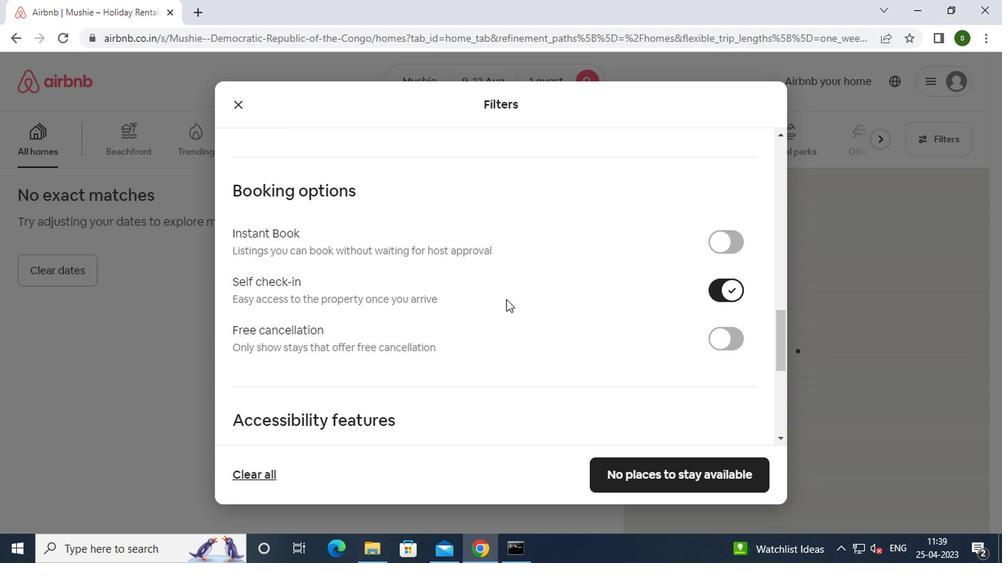 
Action: Mouse scrolled (503, 299) with delta (0, -1)
Screenshot: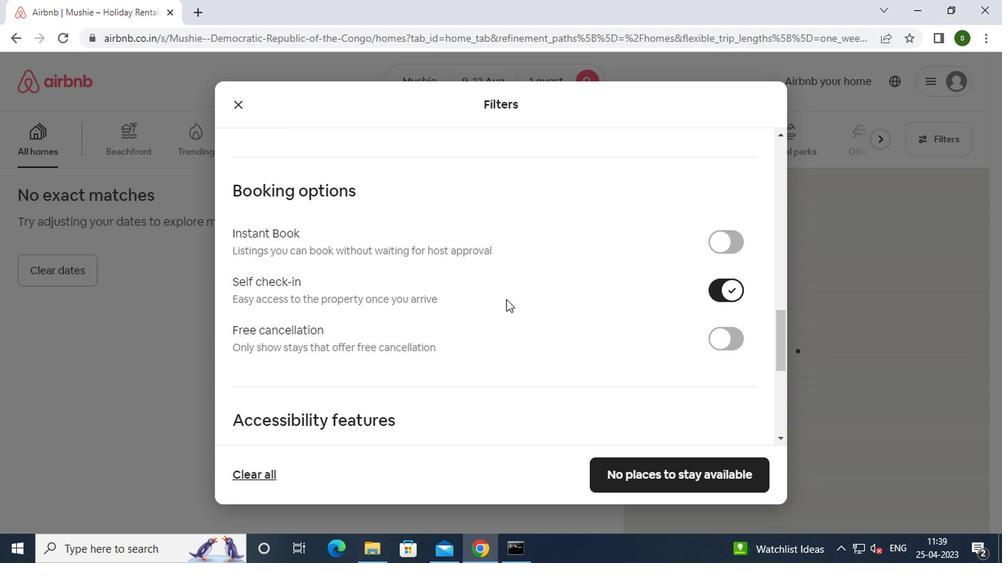 
Action: Mouse scrolled (503, 299) with delta (0, -1)
Screenshot: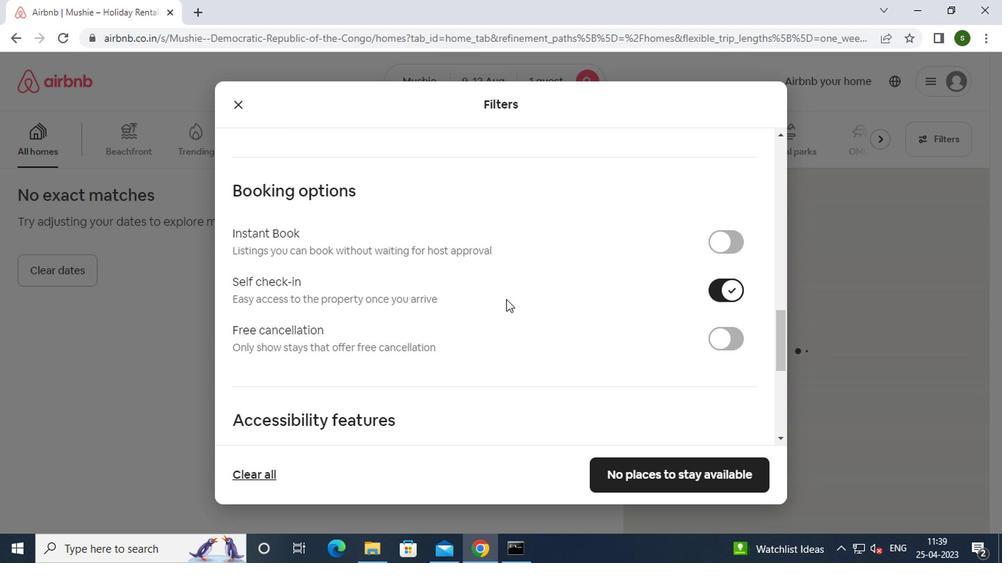 
Action: Mouse moved to (628, 474)
Screenshot: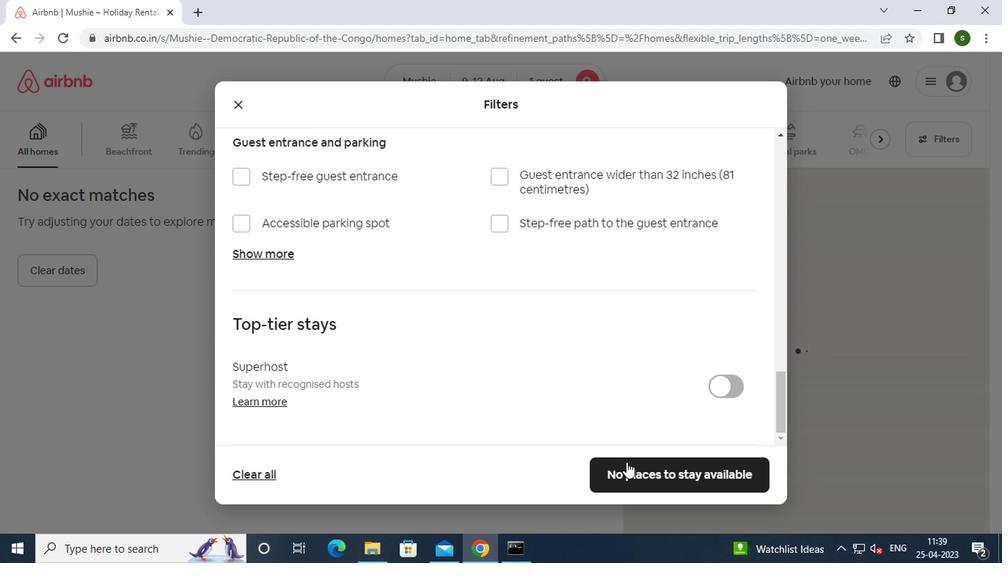 
Action: Mouse pressed left at (628, 474)
Screenshot: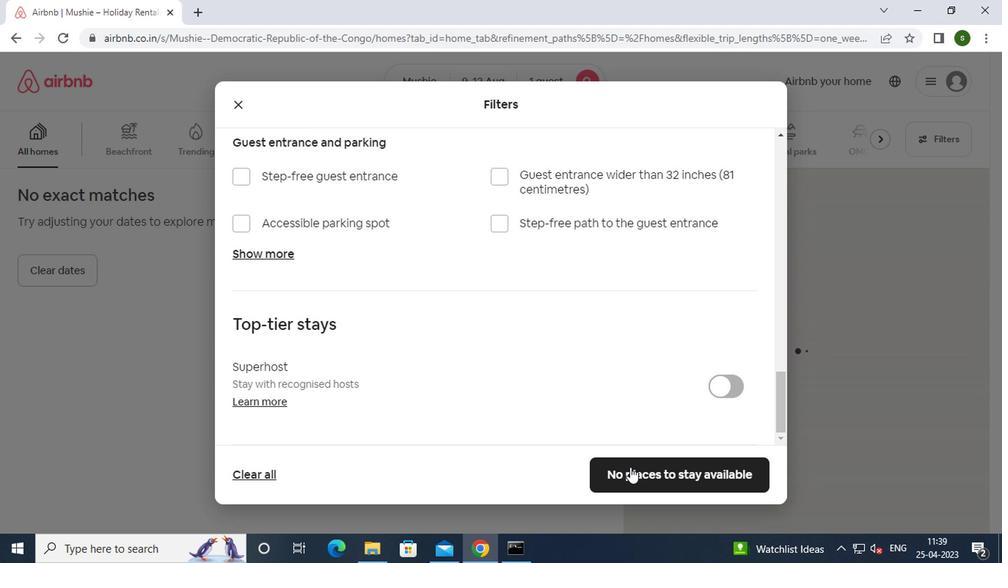 
Action: Mouse moved to (462, 338)
Screenshot: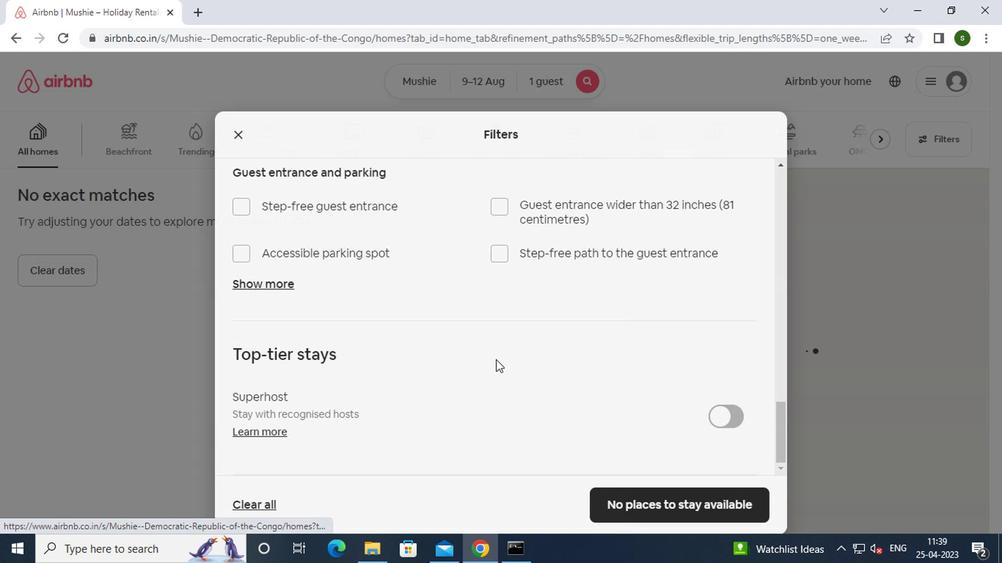 
